 Task: Create an event for the team-building workshop.
Action: Mouse moved to (197, 235)
Screenshot: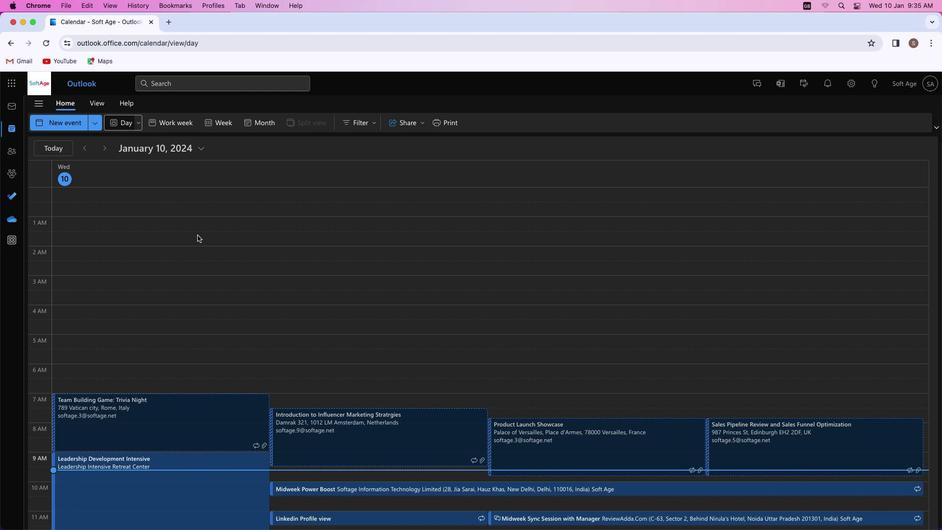 
Action: Mouse pressed left at (197, 235)
Screenshot: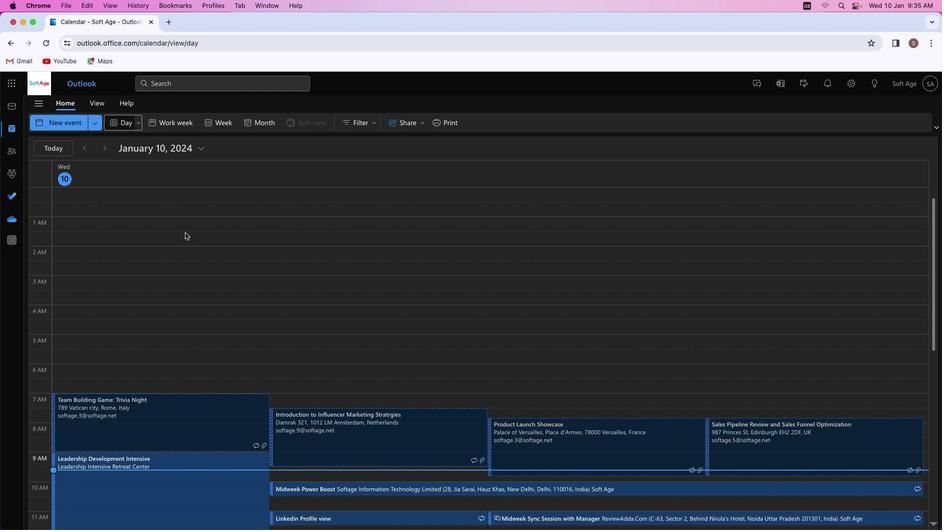 
Action: Mouse moved to (49, 121)
Screenshot: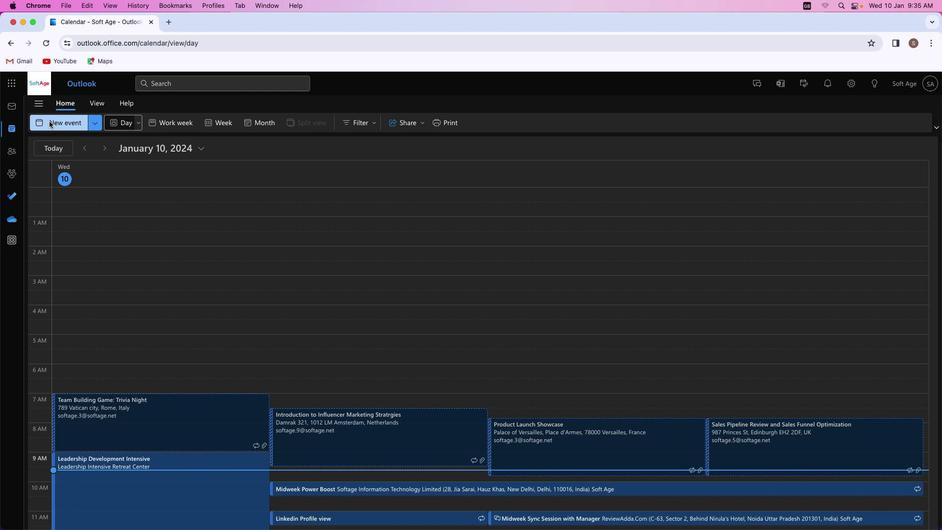 
Action: Mouse pressed left at (49, 121)
Screenshot: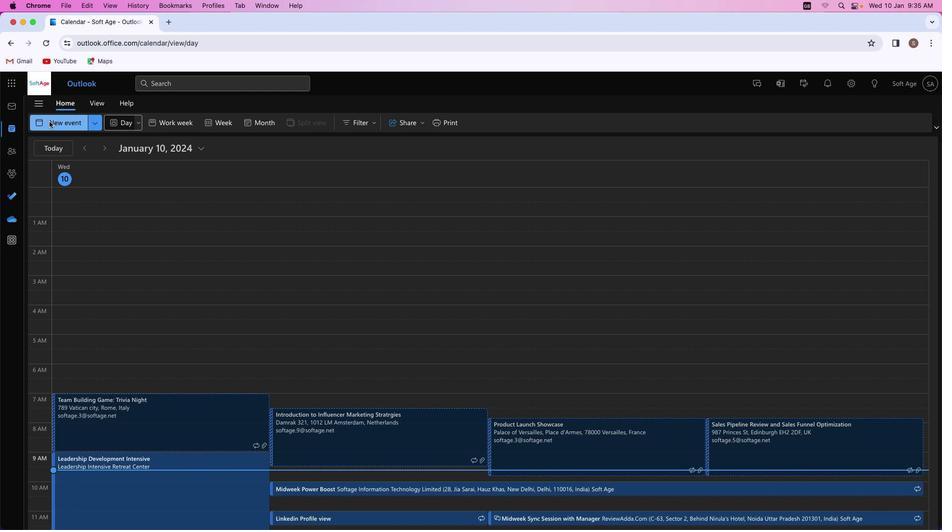 
Action: Mouse moved to (243, 180)
Screenshot: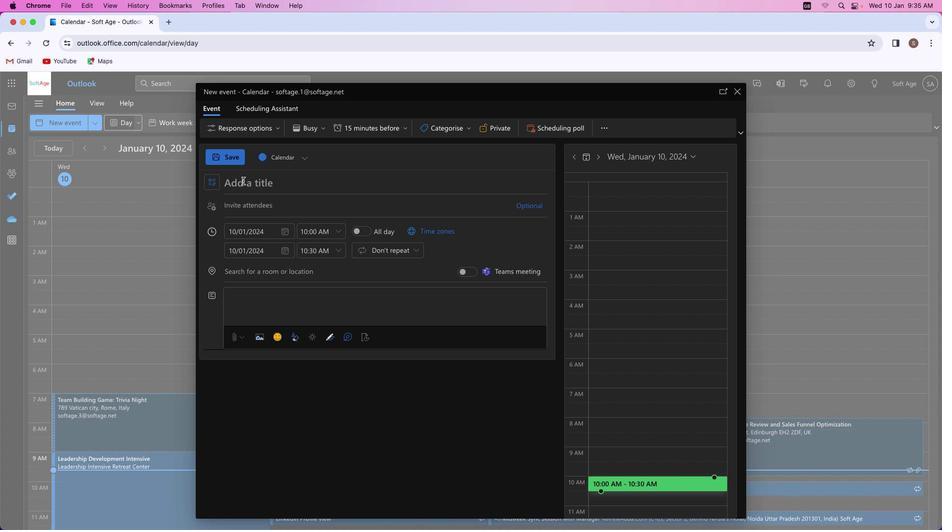 
Action: Mouse pressed left at (243, 180)
Screenshot: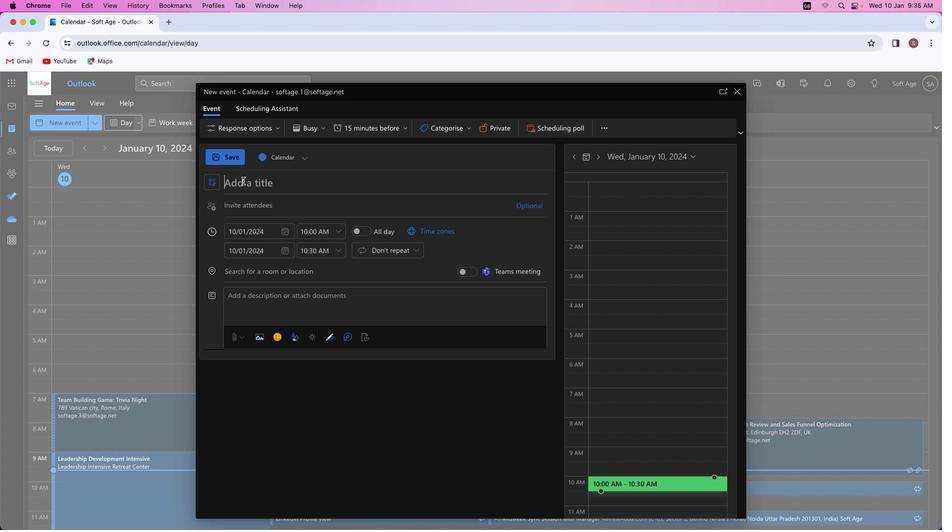 
Action: Key pressed Key.shift'H''a''r''m''o''n''y'Key.space'i''n'Key.spaceKey.shift_r'U''n''i''t''y'Key.shift_r':'Key.spaceKey.shift'A'Key.spaceKey.shift'T''e''a''m''-'Key.shift_r'B''u''i''l''d''i''n''g'Key.spaceKey.shift'W''o''r''k''s''h''o''p'
Screenshot: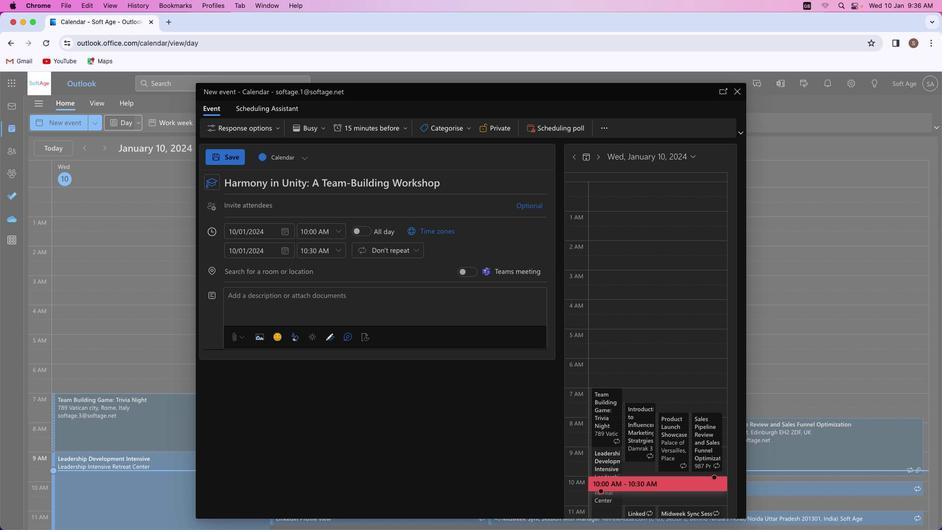
Action: Mouse moved to (245, 205)
Screenshot: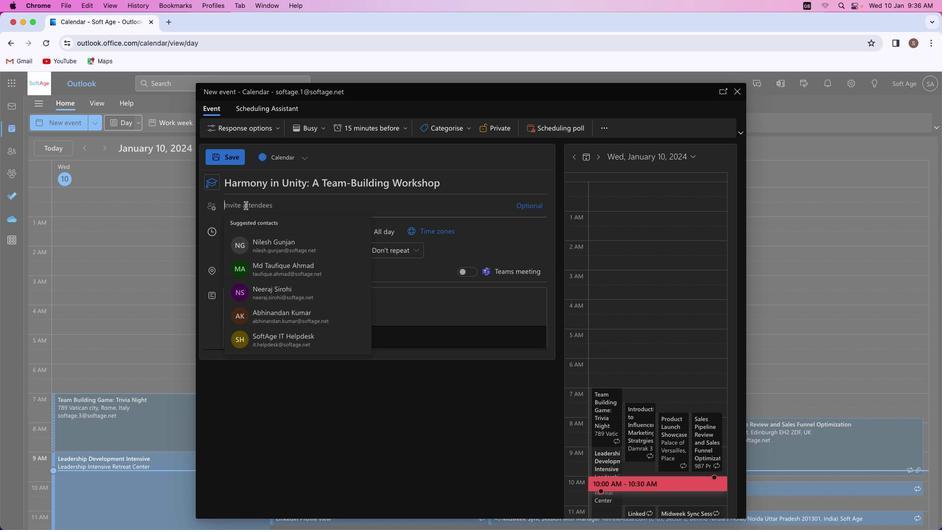 
Action: Mouse pressed left at (245, 205)
Screenshot: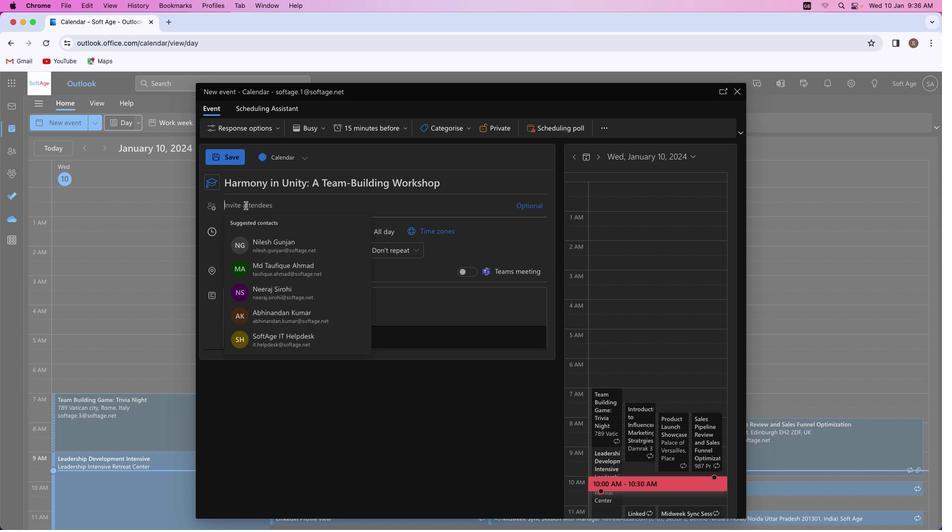 
Action: Key pressed 's''h''i''v''a''m''y''a''d''a''v''s''m''4''1'Key.shift'@''o''u''t''l''o''o''k''.''c''o''m'
Screenshot: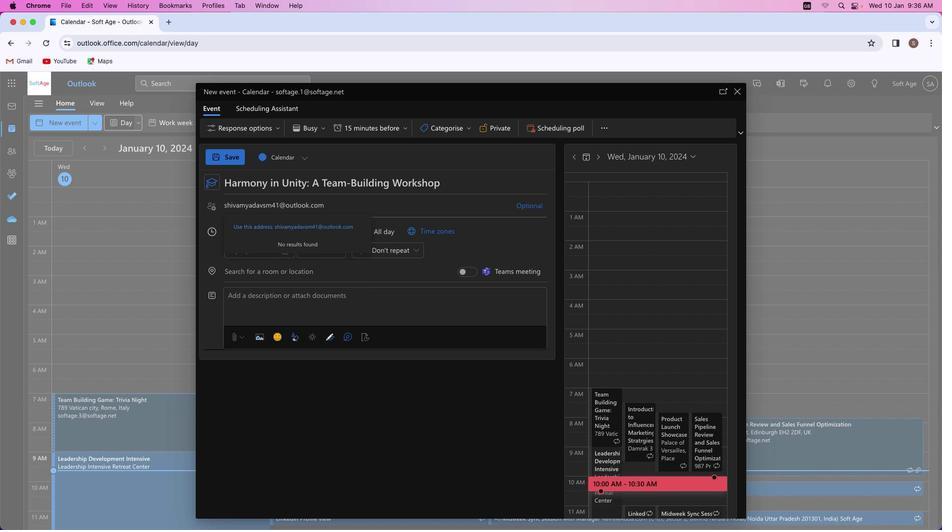 
Action: Mouse moved to (299, 223)
Screenshot: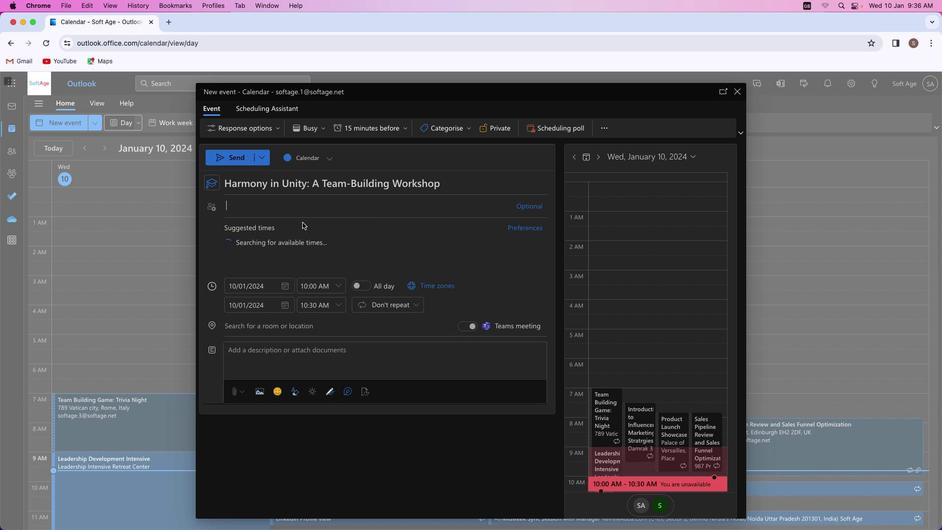 
Action: Mouse pressed left at (299, 223)
Screenshot: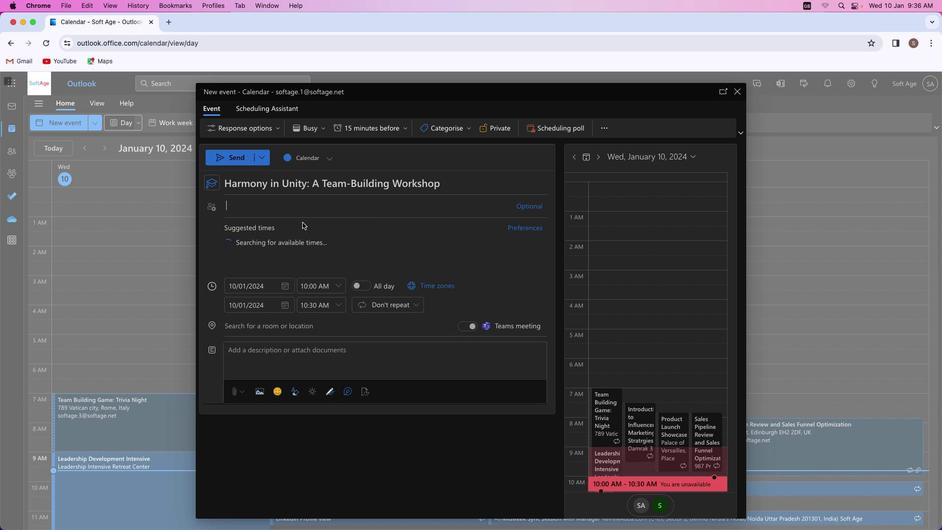 
Action: Mouse moved to (344, 225)
Screenshot: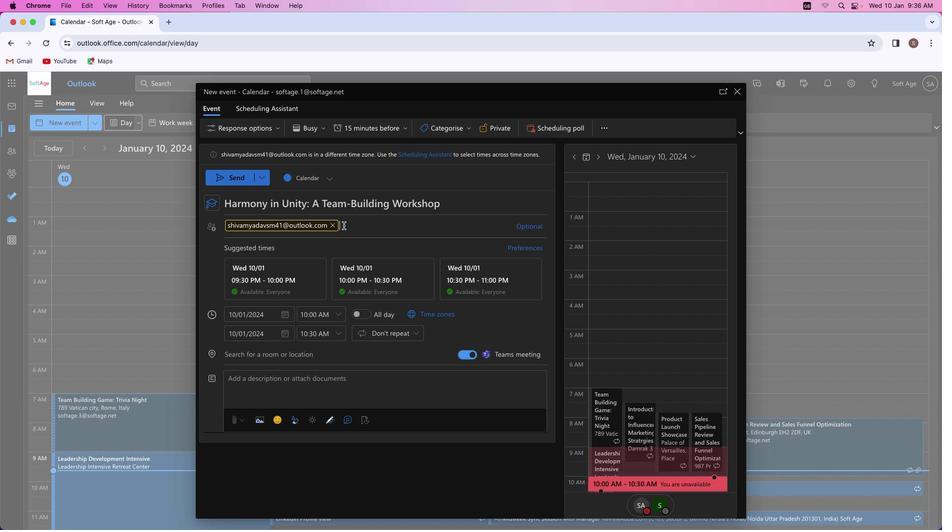 
Action: Key pressed Key.shift'A''k''a''s''h''r''a''j''p''u''t'Key.shift'@''o''u''t''l''o''o''k''.''c''o''m'
Screenshot: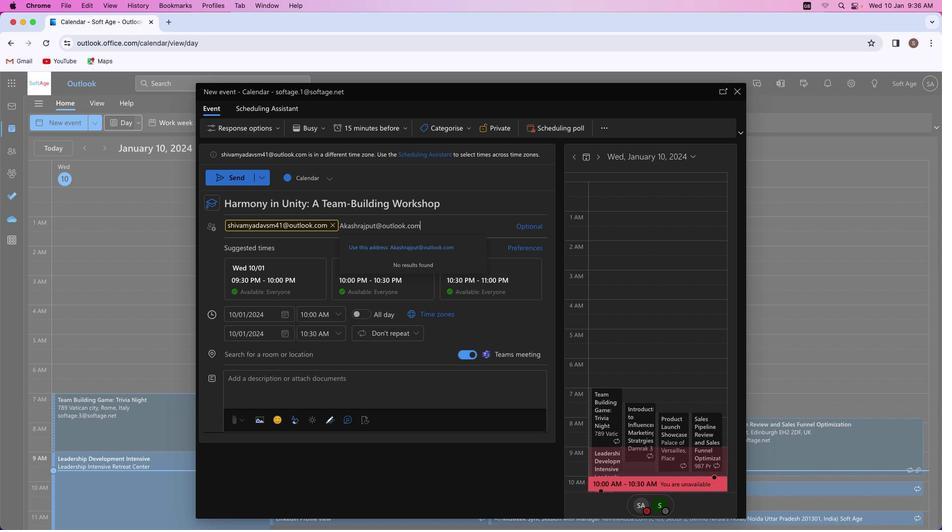 
Action: Mouse moved to (429, 248)
Screenshot: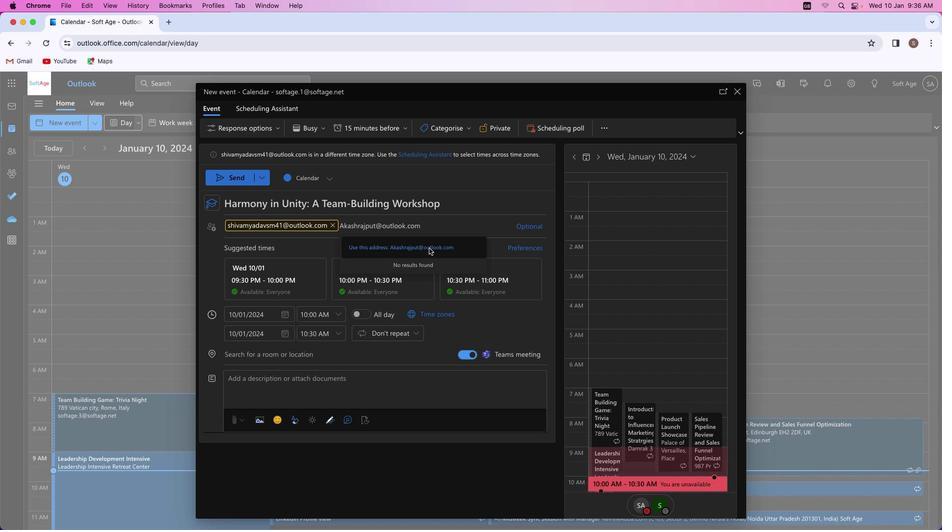 
Action: Mouse pressed left at (429, 248)
Screenshot: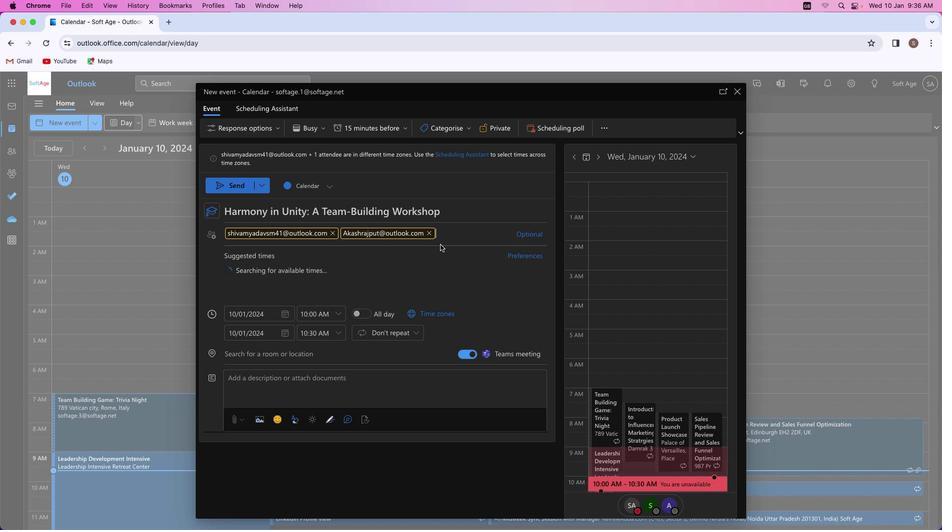 
Action: Mouse moved to (520, 233)
Screenshot: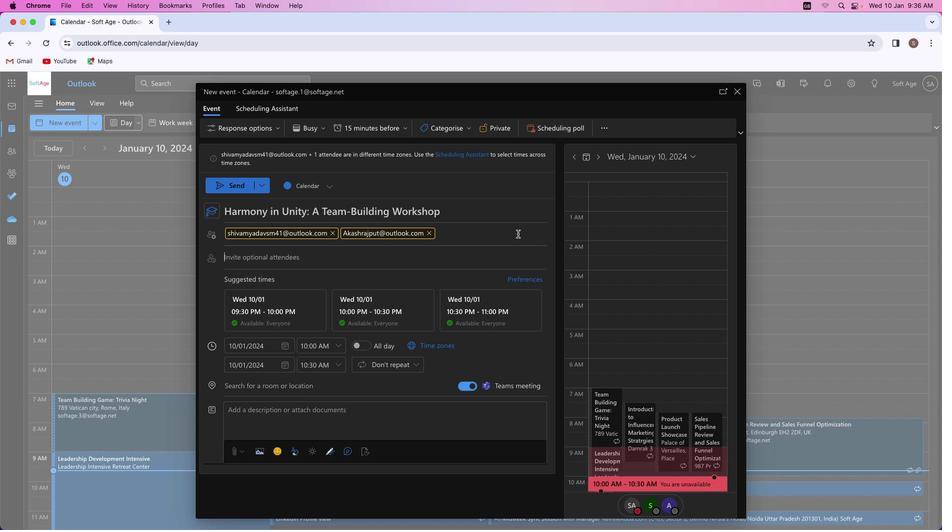 
Action: Mouse pressed left at (520, 233)
Screenshot: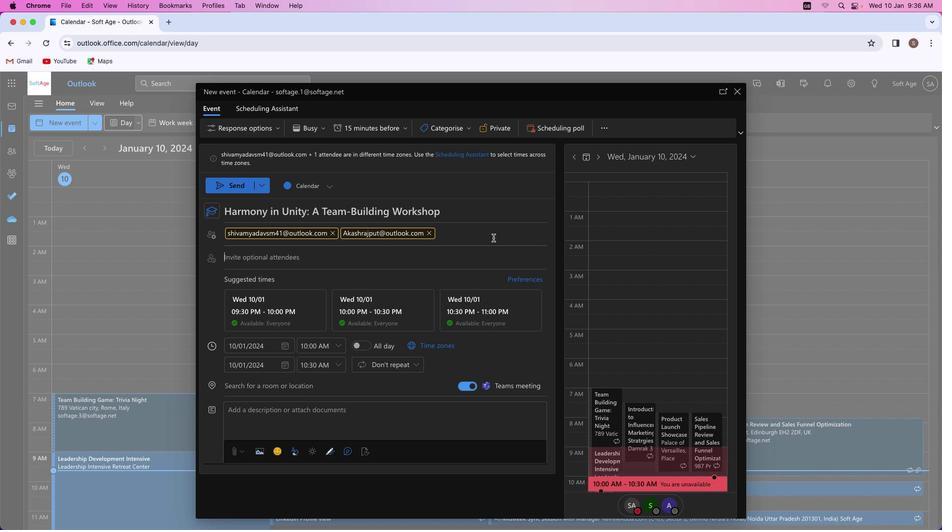 
Action: Mouse moved to (262, 262)
Screenshot: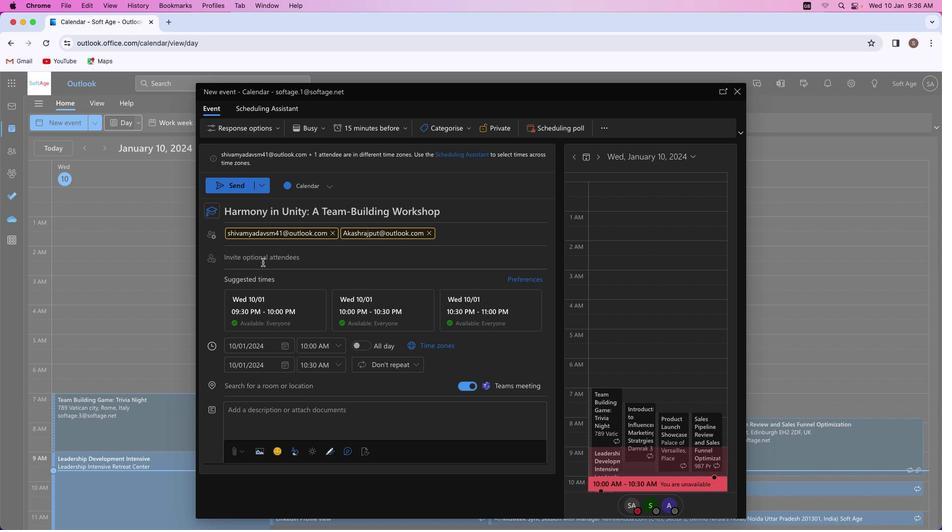
Action: Key pressed Key.shift_r'M''u''k''k''u''n''d''1''0'Key.shift'@''o''u''t''l''o''o''k''.''c''o''m'
Screenshot: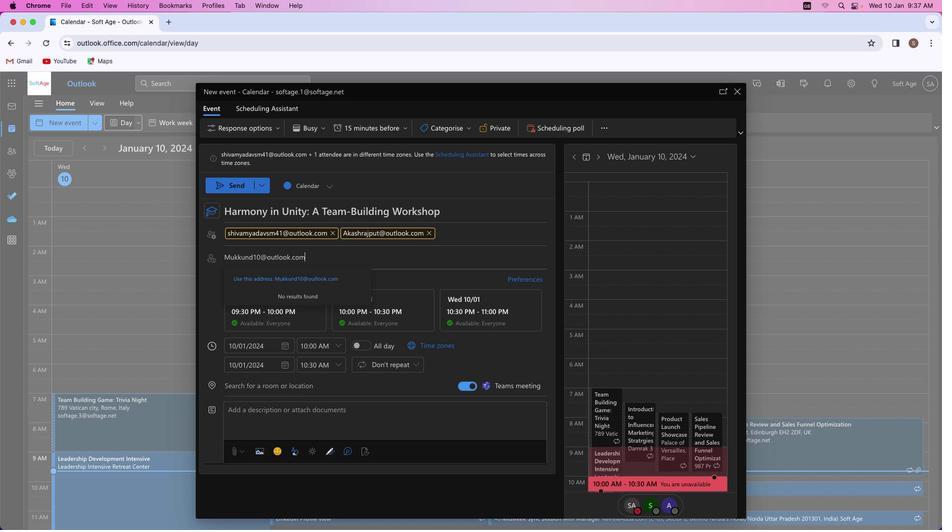 
Action: Mouse moved to (316, 274)
Screenshot: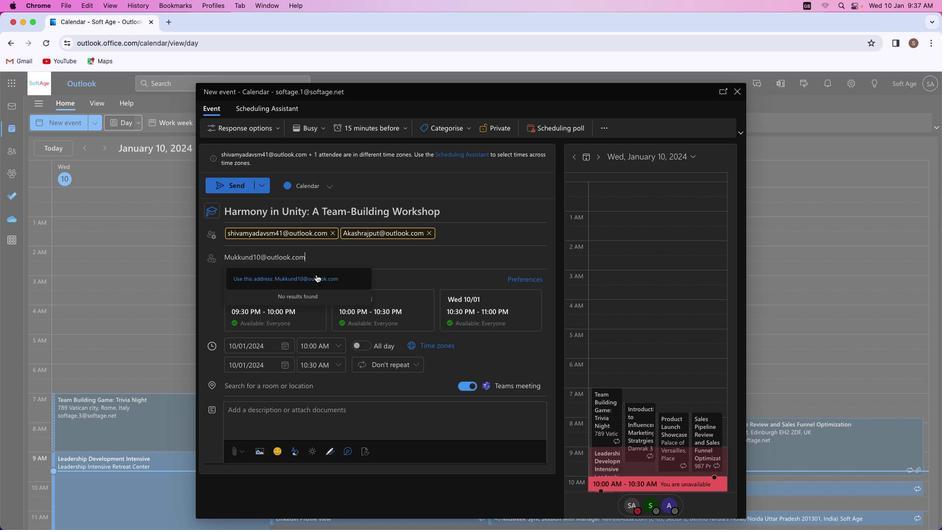 
Action: Mouse pressed left at (316, 274)
Screenshot: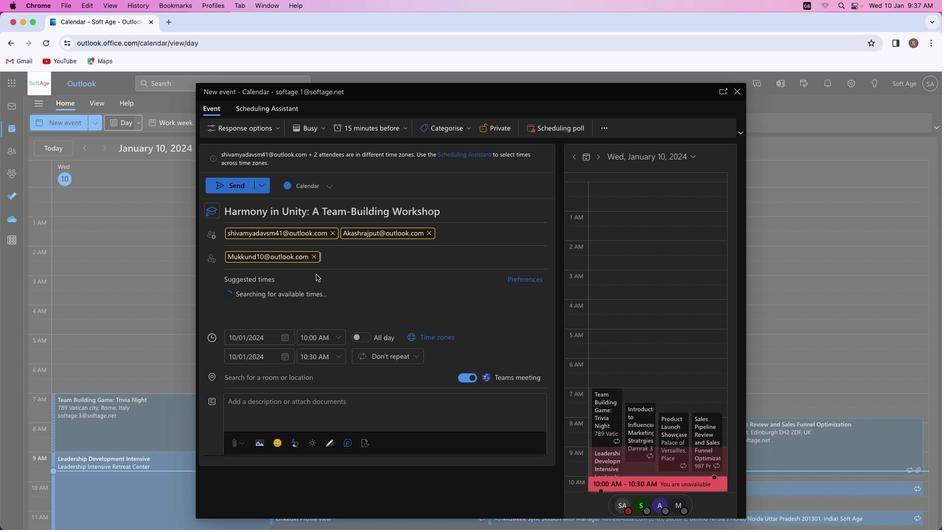 
Action: Mouse moved to (265, 386)
Screenshot: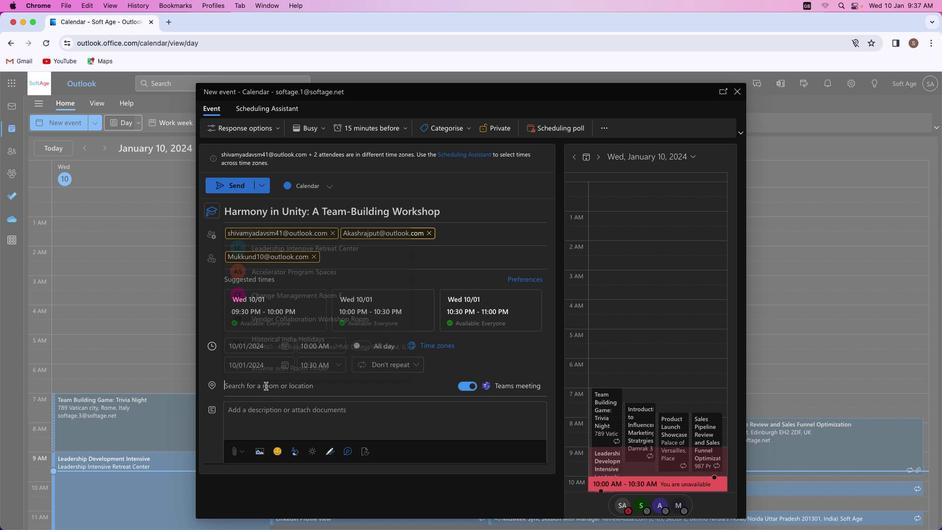 
Action: Mouse pressed left at (265, 386)
Screenshot: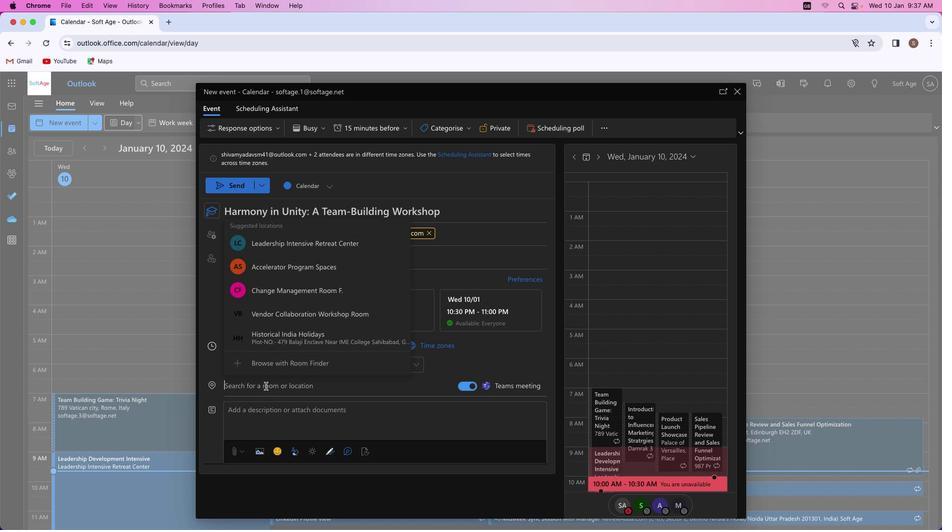 
Action: Mouse moved to (265, 386)
Screenshot: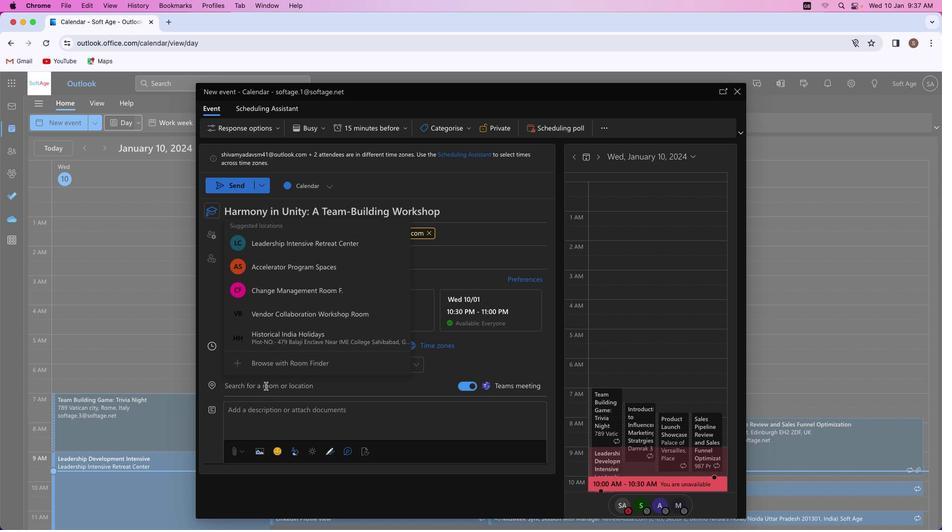 
Action: Key pressed Key.shift'S''o''f''t''a''g''e'Key.spaceKey.shift_r'I''n''f''o''r''m''a''t''i''o''n'Key.spaceKey.shift'T''e''c''h''n''o''l''o''g''y'Key.spaceKey.shift_r'L''i''m''i''t''e''d'
Screenshot: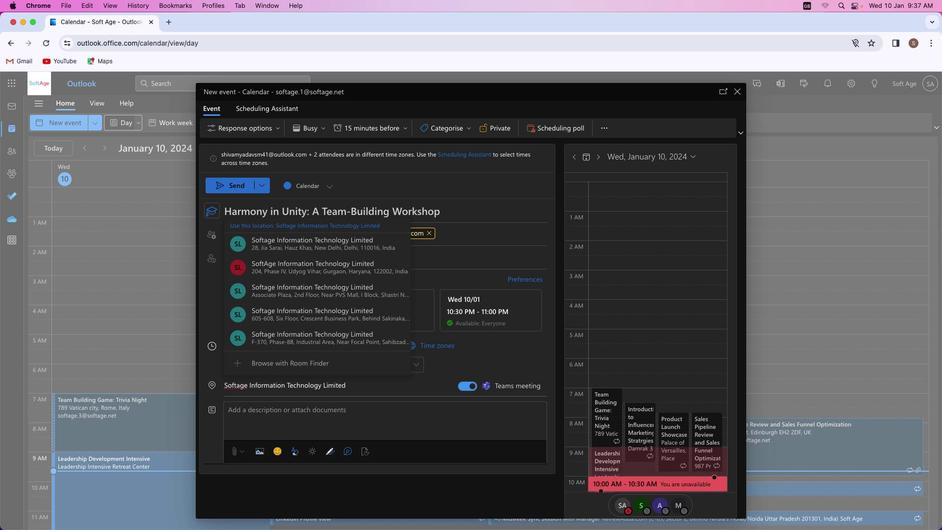 
Action: Mouse moved to (328, 243)
Screenshot: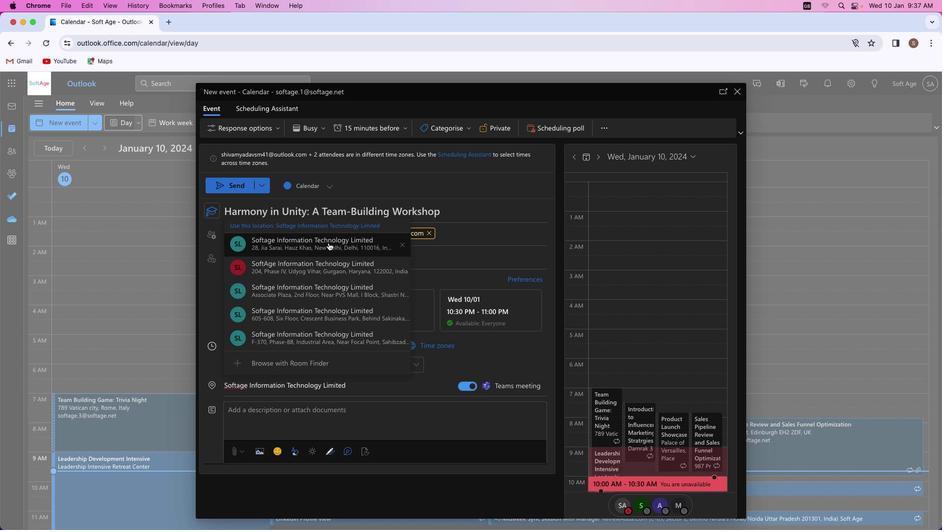 
Action: Mouse pressed left at (328, 243)
Screenshot: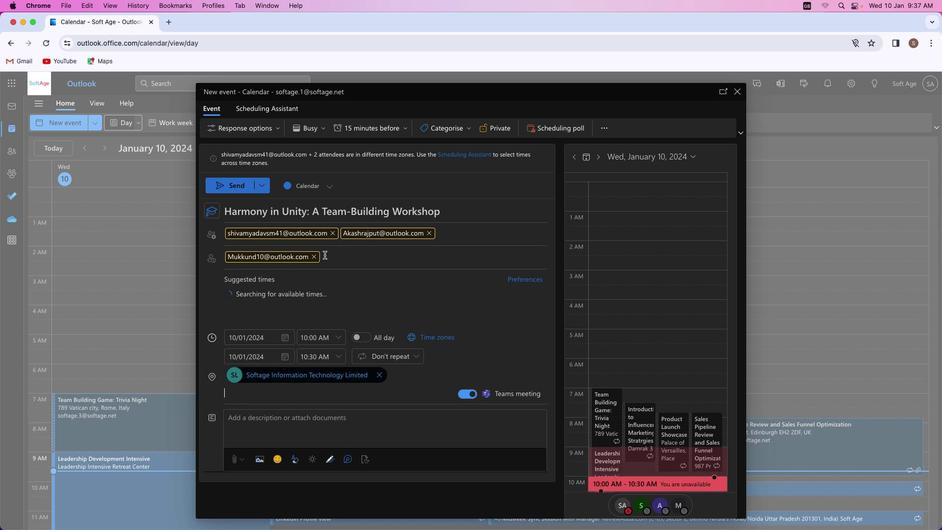 
Action: Mouse moved to (257, 427)
Screenshot: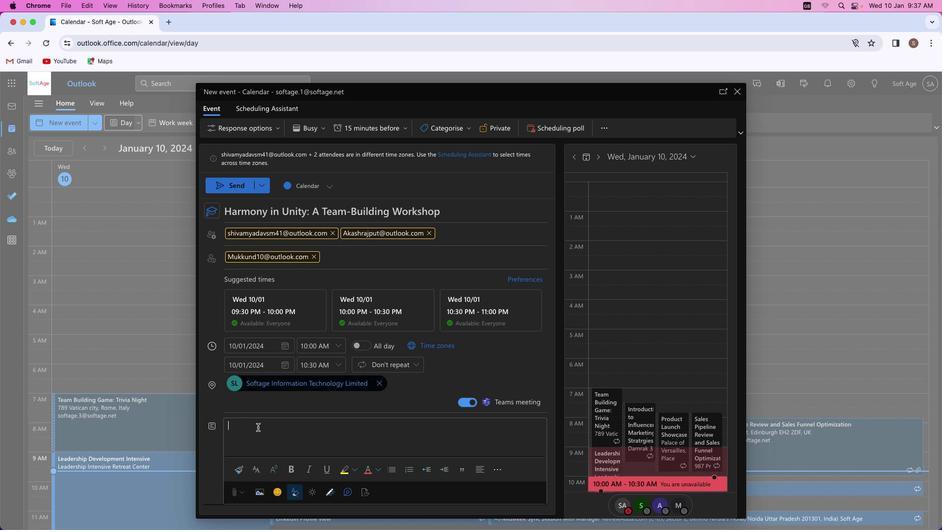
Action: Mouse pressed left at (257, 427)
Screenshot: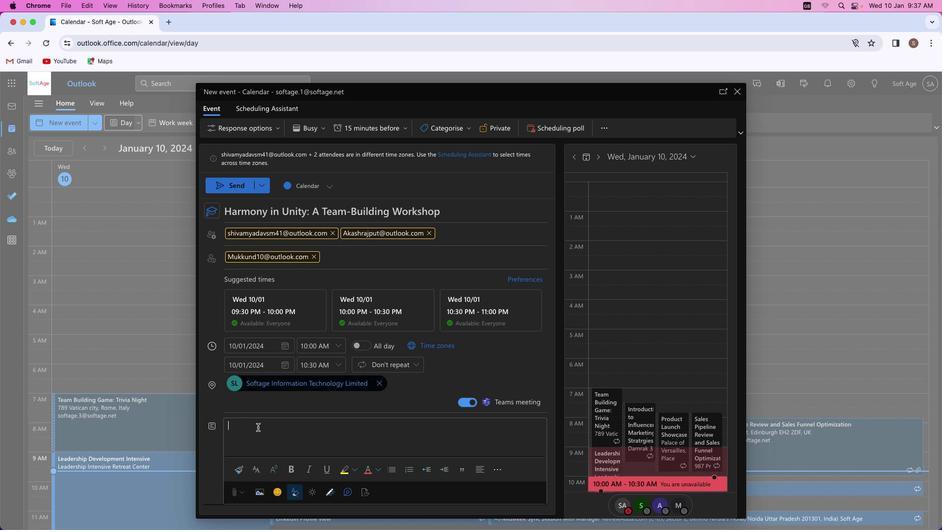 
Action: Key pressed Key.shift_r'J''o''i''n'Key.space'u''s'Key.space'f''o''r'Key.space'a''n'Key.space'i''m''m''e''r''s''i''v''e'Key.space't''e''a''m''-''b''u''i''l''d''i''n''g'Key.space'w''o''r''k''s''h''o''p'','Key.space'f''o''s''t''e''r''i''n''g'Key.space'c''o''l''l''a''b''o''r''a''t''i''o''n'','Key.space'c''o''m''m''u''n''i''c''a''t''i''o''n'','Key.space'a''n''d'Key.space't''r''u''s''t''.'Key.spaceKey.shift'E''n''g''a''g''e'Key.space'i''n'Key.space'd''y''n''a''m''i''c'Key.space'a''c''t''i''v''i''t''i''e''s'Key.space't''o'Key.space's''t''r''e''n''g''t''h''e''n'Key.space'b''o''n''d''s'Key.space'a''n''d'Key.space'e''n''h''a''n''c''e'Key.space'p''r''o''d''u''c''t''i''v''i''t''y''.'Key.spaceKey.shift_r'U''n''l''e''a''s''h'Key.space'y''o''u''r'Key.space't''e''a''m'"'"'s'Key.space'f''u''l''l'Key.space'p''o''t''e''n''t''i''a''l'Key.shift'!'
Screenshot: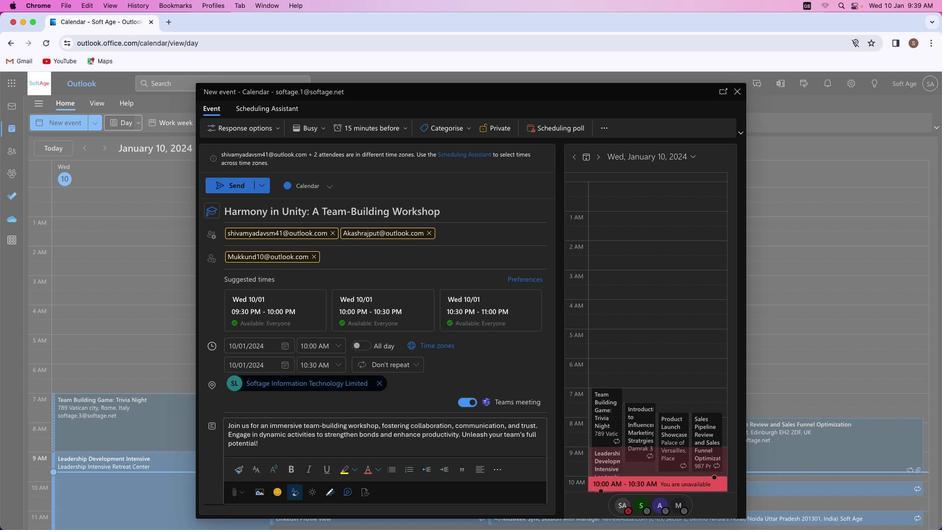
Action: Mouse moved to (378, 425)
Screenshot: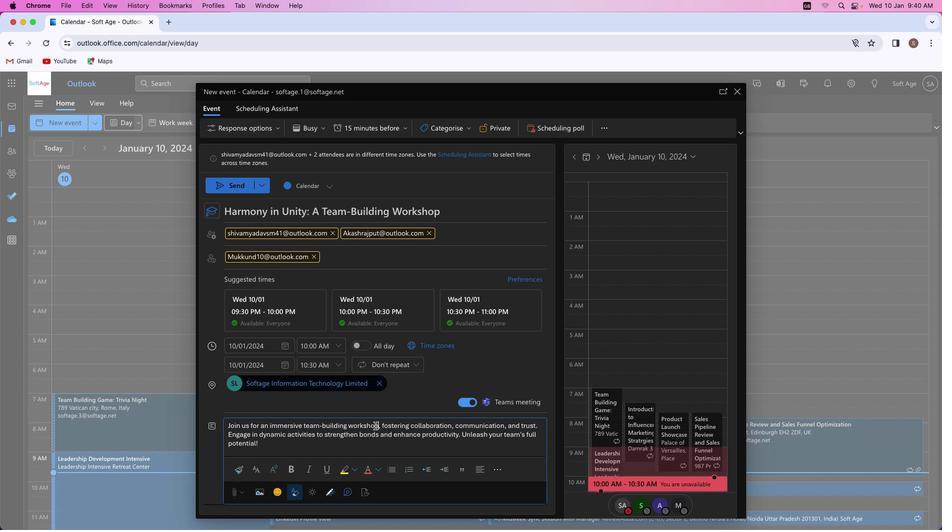 
Action: Mouse pressed left at (378, 425)
Screenshot: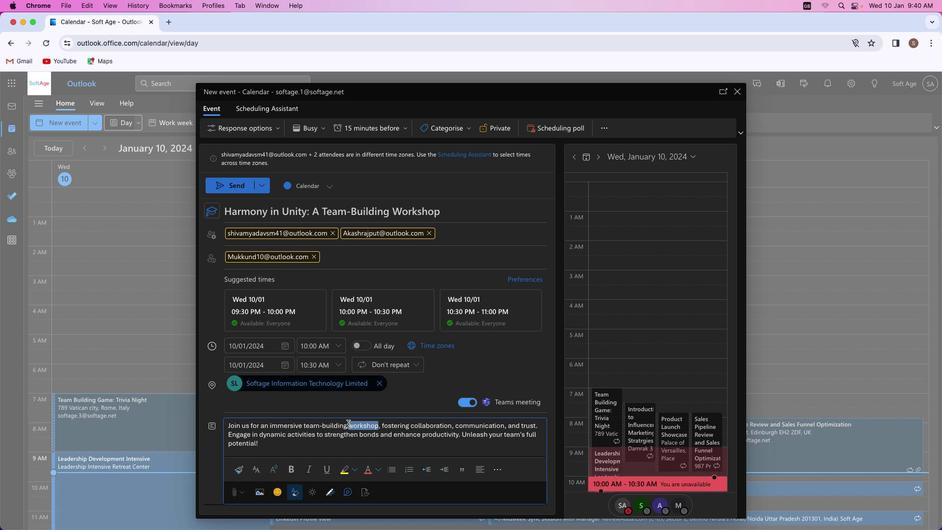 
Action: Mouse moved to (294, 467)
Screenshot: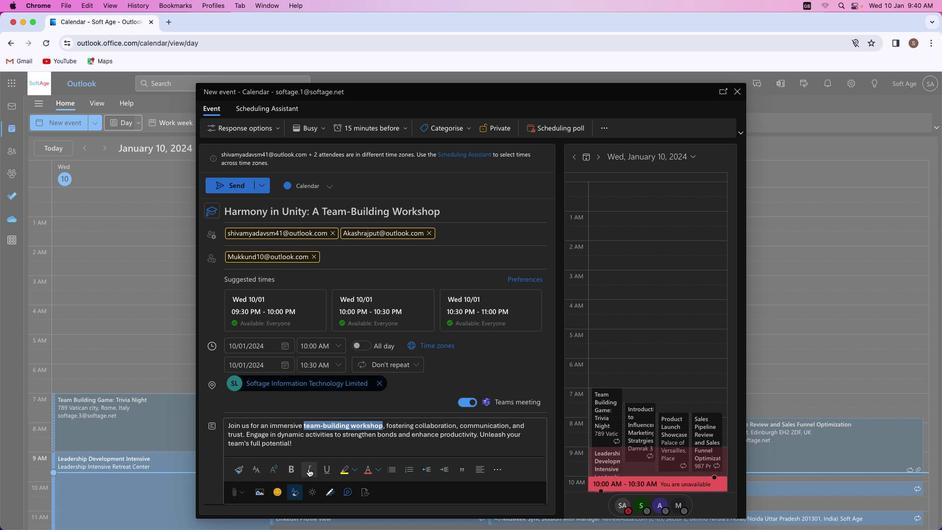 
Action: Mouse pressed left at (294, 467)
Screenshot: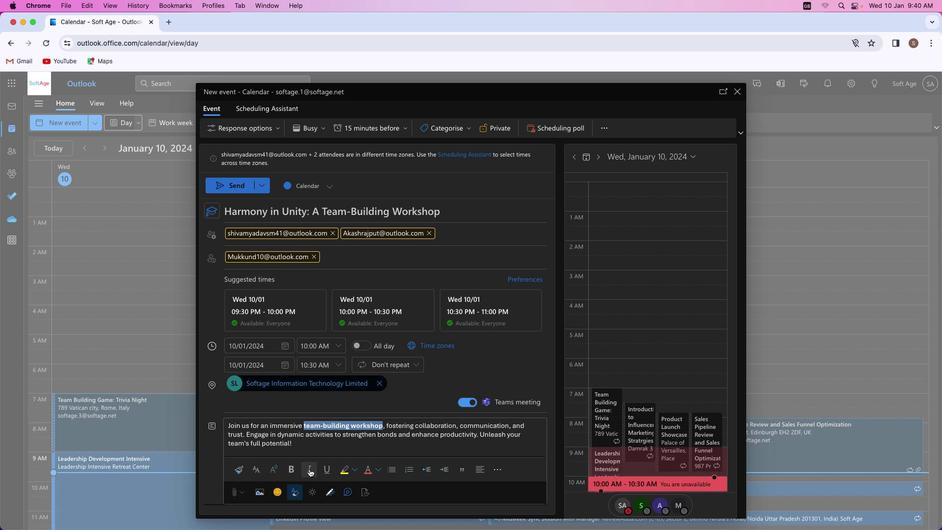 
Action: Mouse moved to (309, 468)
Screenshot: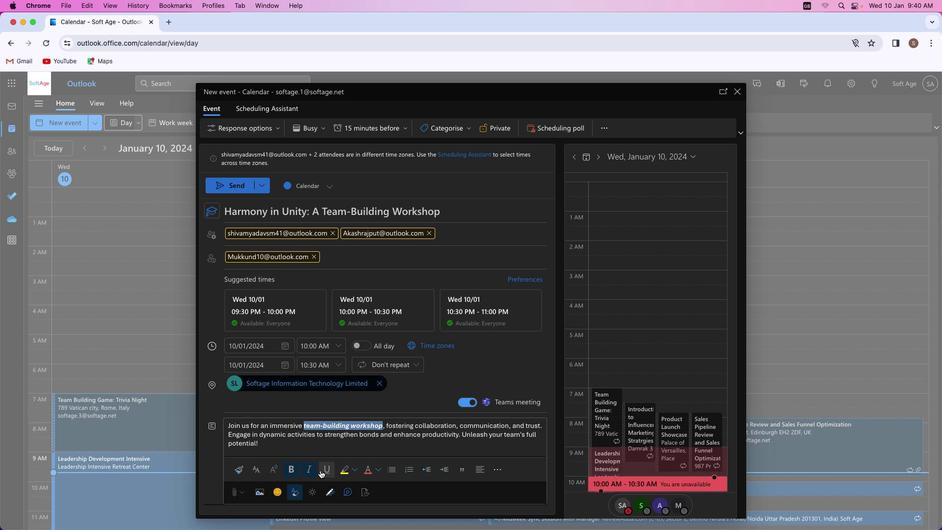 
Action: Mouse pressed left at (309, 468)
Screenshot: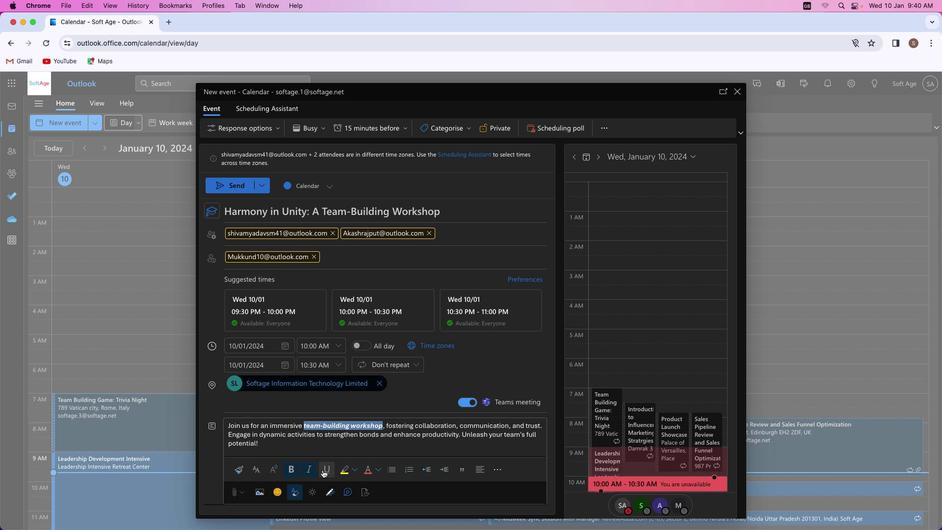 
Action: Mouse moved to (325, 468)
Screenshot: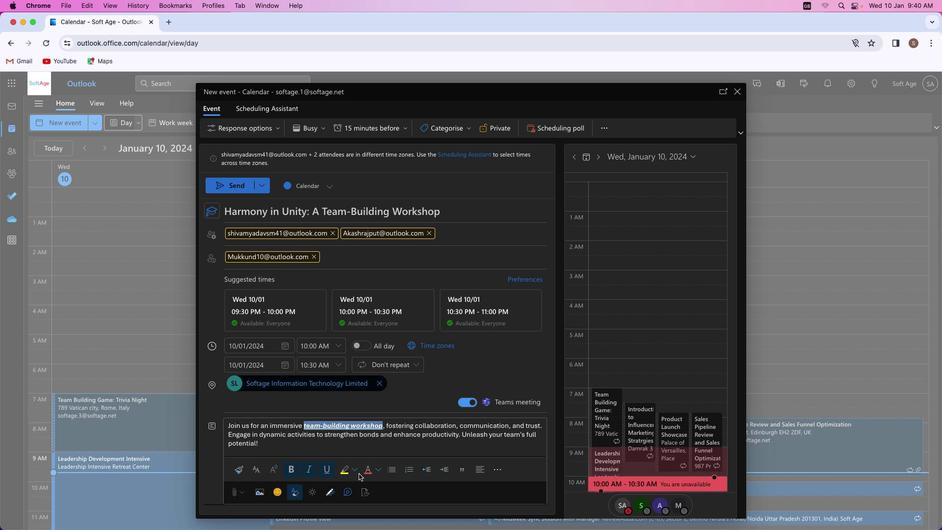 
Action: Mouse pressed left at (325, 468)
Screenshot: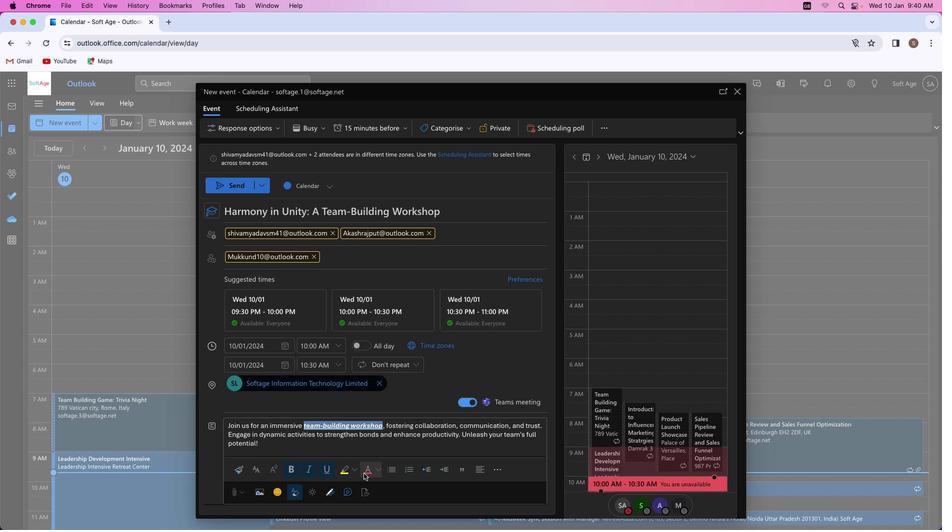 
Action: Mouse moved to (366, 471)
Screenshot: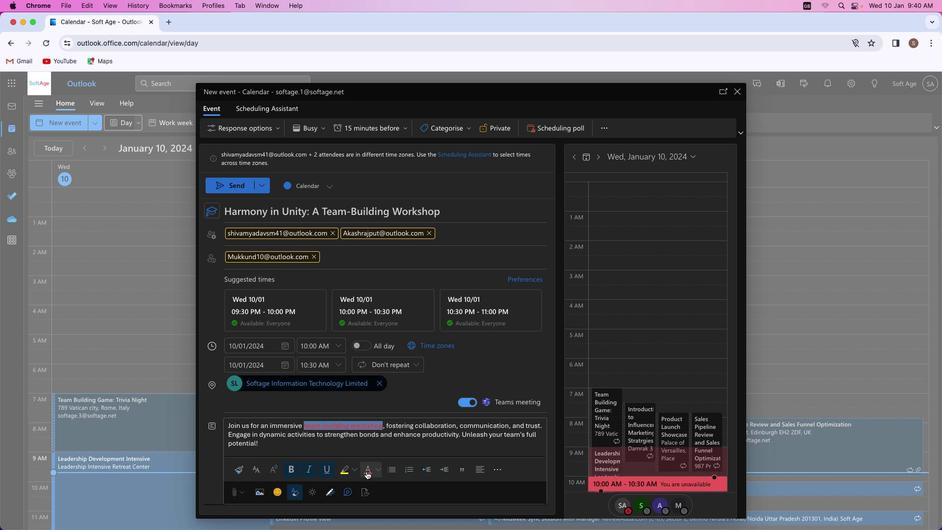 
Action: Mouse pressed left at (366, 471)
Screenshot: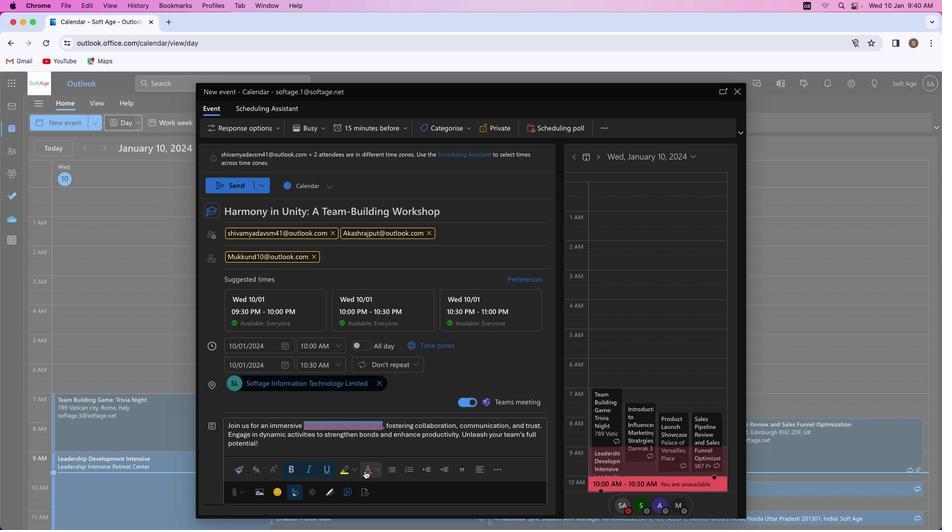 
Action: Mouse moved to (372, 452)
Screenshot: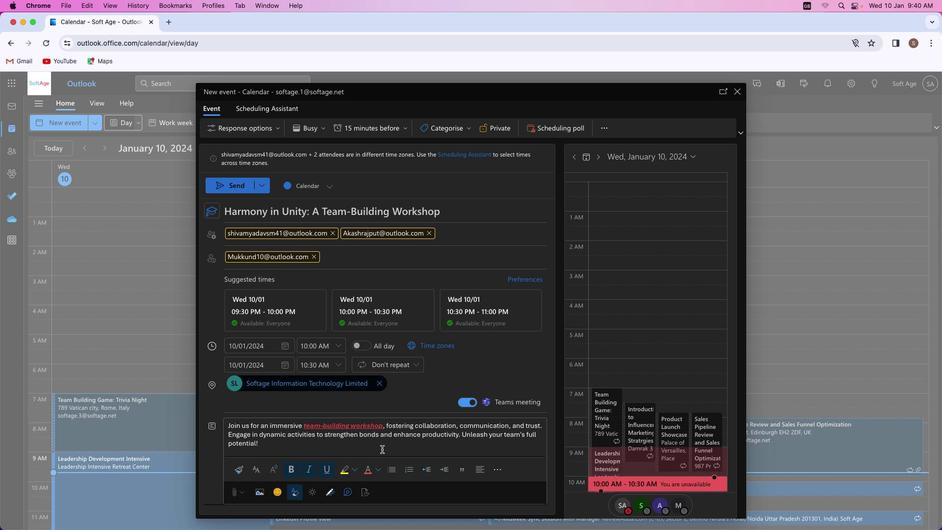 
Action: Mouse pressed left at (372, 452)
Screenshot: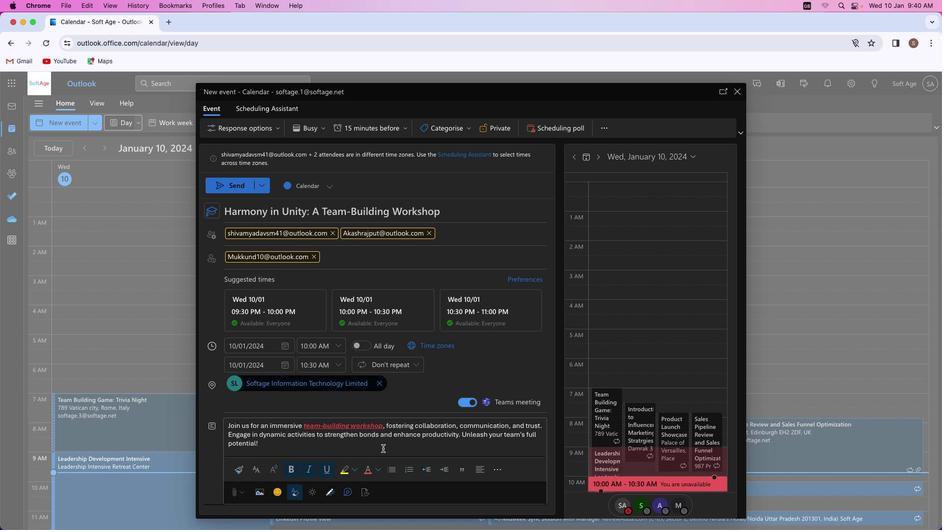 
Action: Mouse moved to (509, 424)
Screenshot: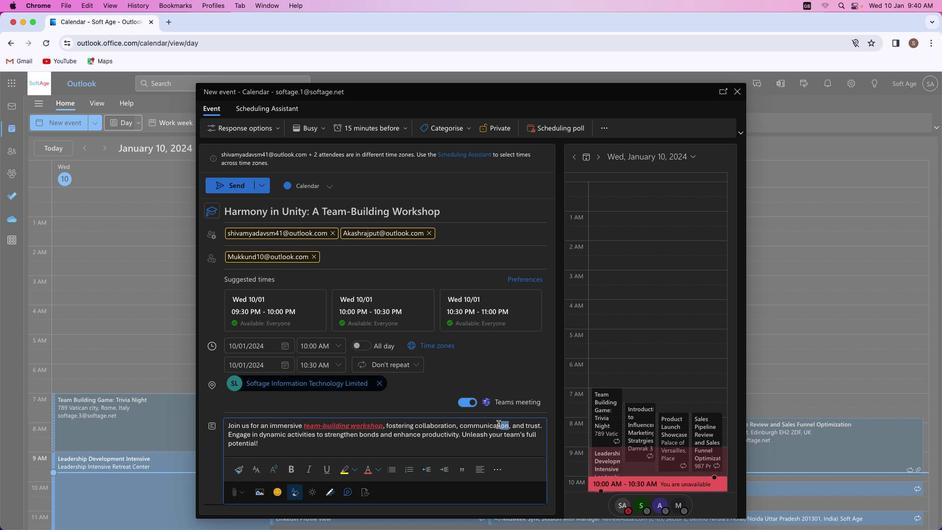 
Action: Mouse pressed left at (509, 424)
Screenshot: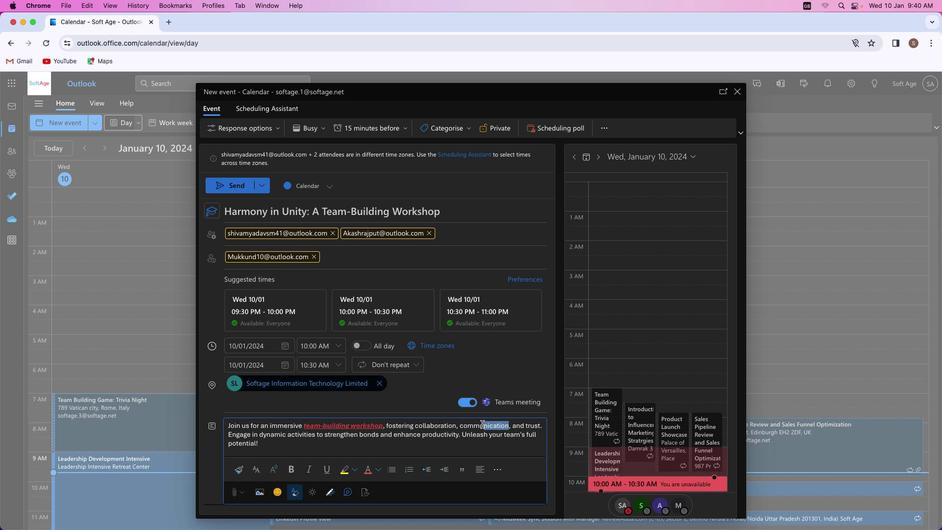 
Action: Mouse moved to (295, 470)
Screenshot: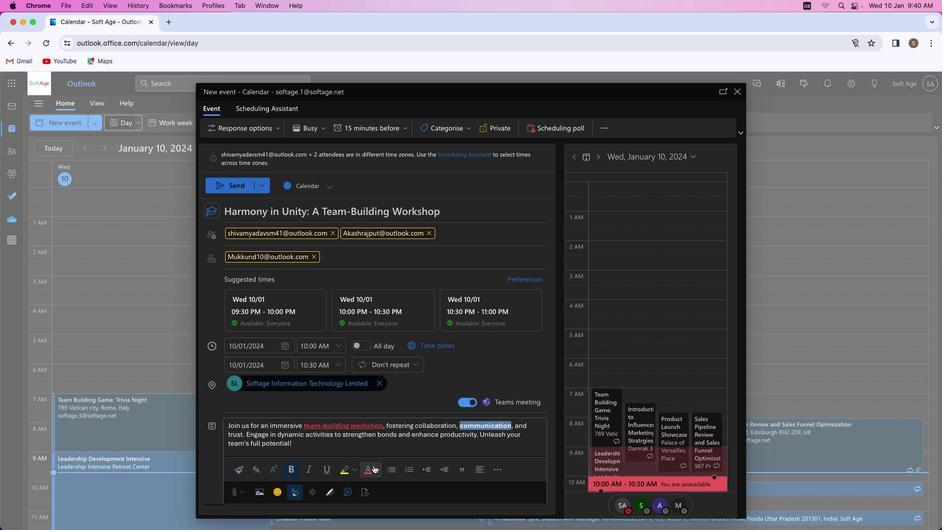
Action: Mouse pressed left at (295, 470)
Screenshot: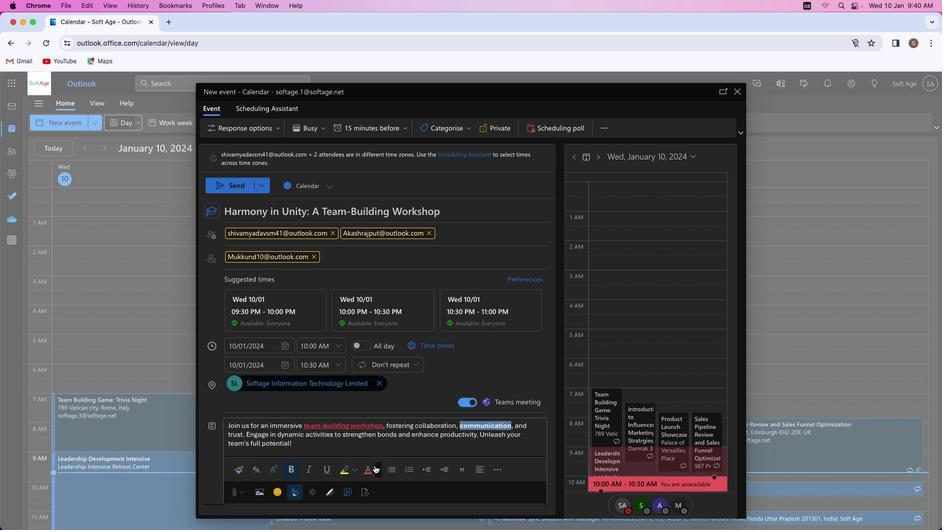 
Action: Mouse moved to (367, 468)
Screenshot: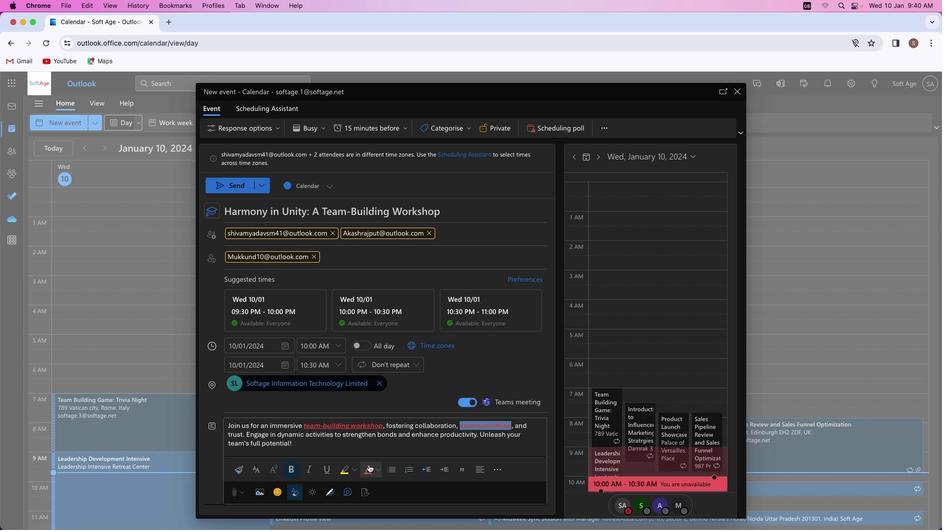 
Action: Mouse pressed left at (367, 468)
Screenshot: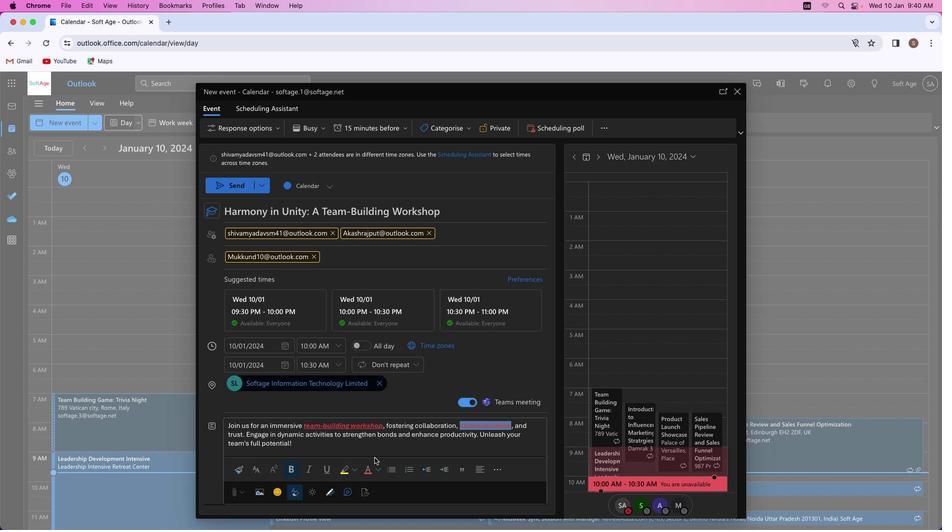 
Action: Mouse moved to (372, 453)
Screenshot: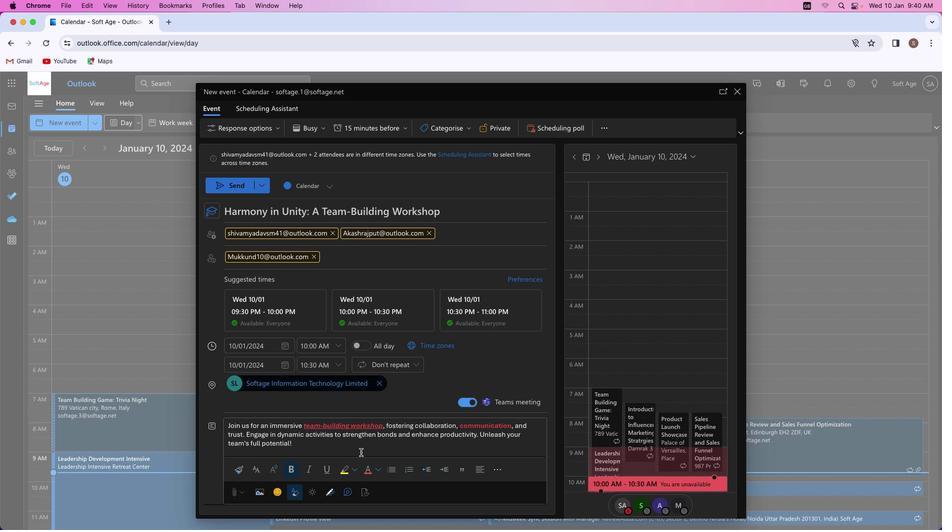 
Action: Mouse pressed left at (372, 453)
Screenshot: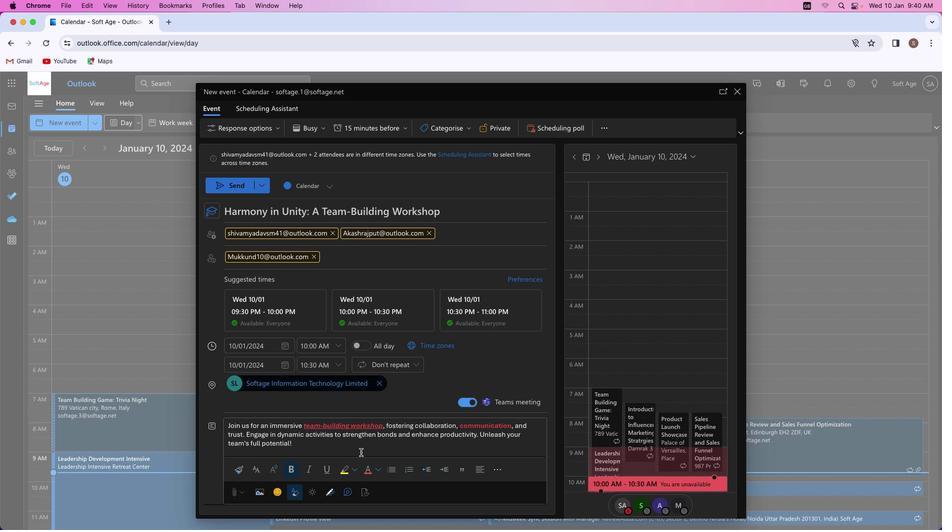 
Action: Mouse moved to (409, 434)
Screenshot: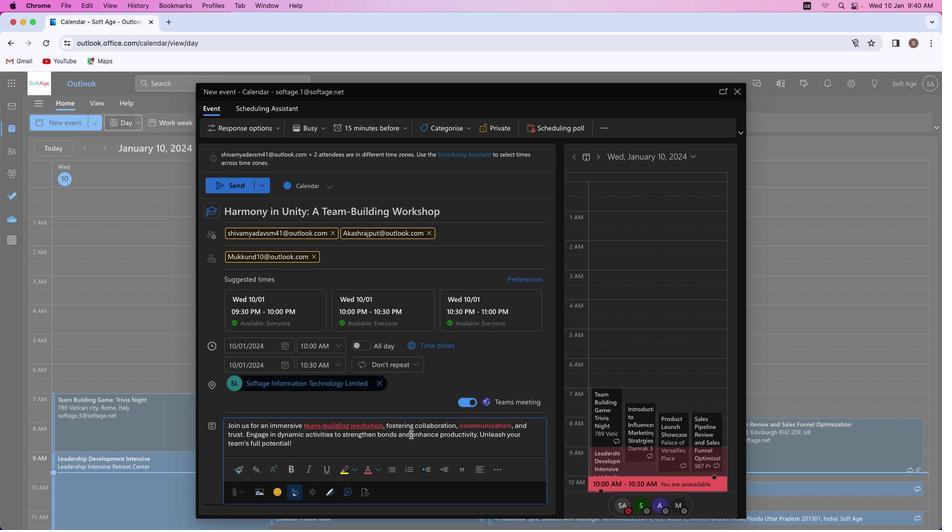 
Action: Mouse pressed left at (409, 434)
Screenshot: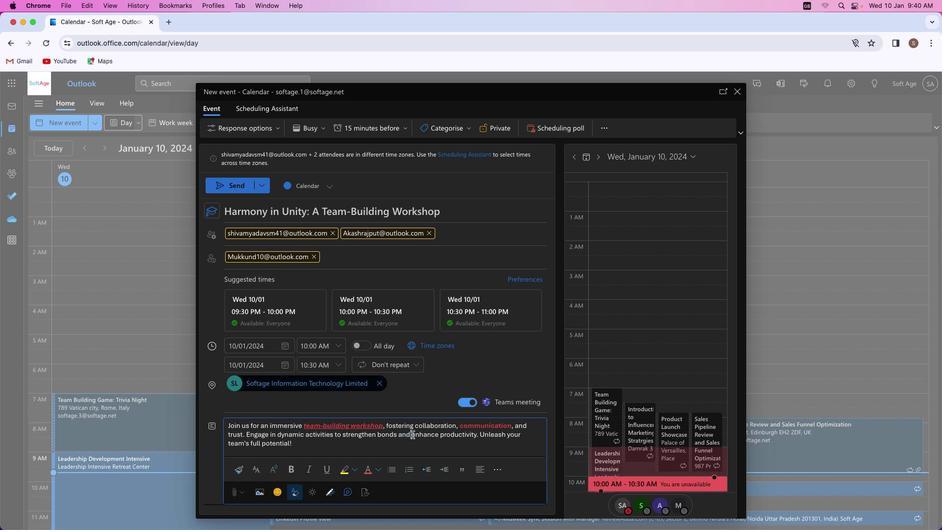 
Action: Mouse moved to (294, 467)
Screenshot: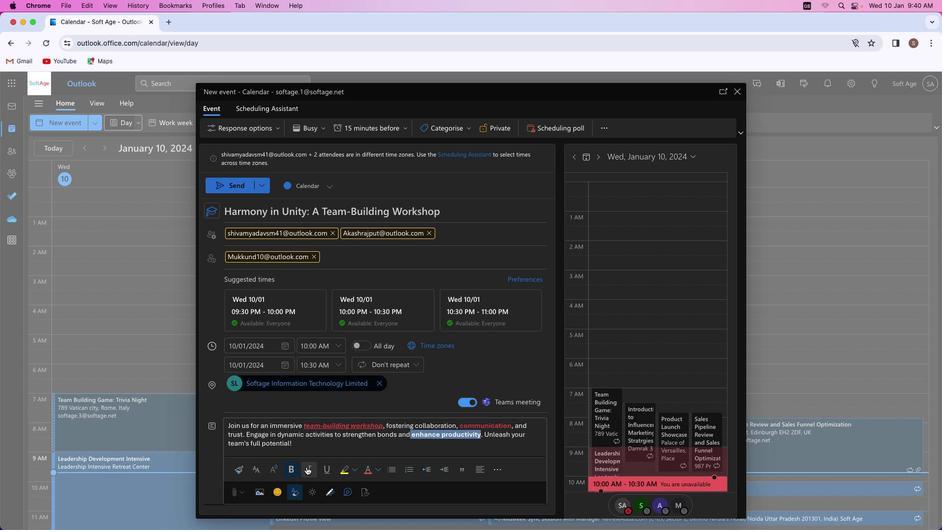 
Action: Mouse pressed left at (294, 467)
Screenshot: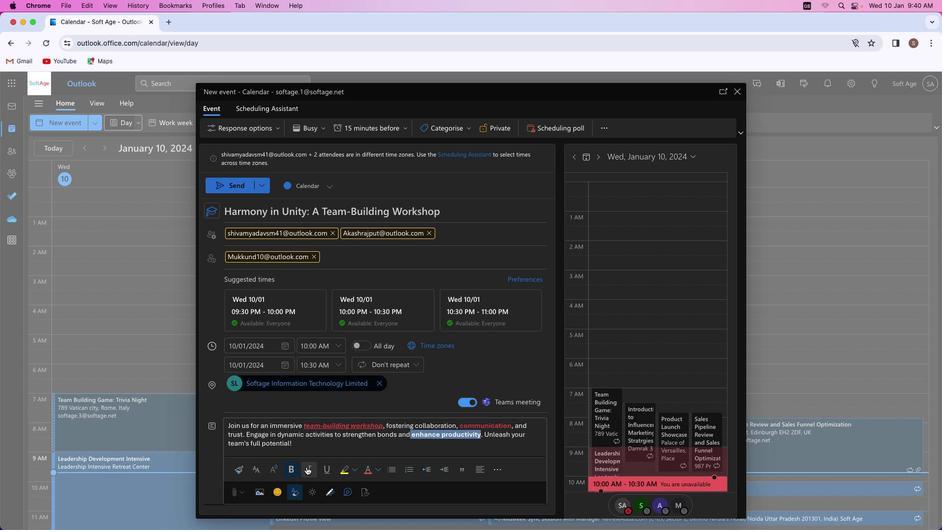 
Action: Mouse moved to (306, 467)
Screenshot: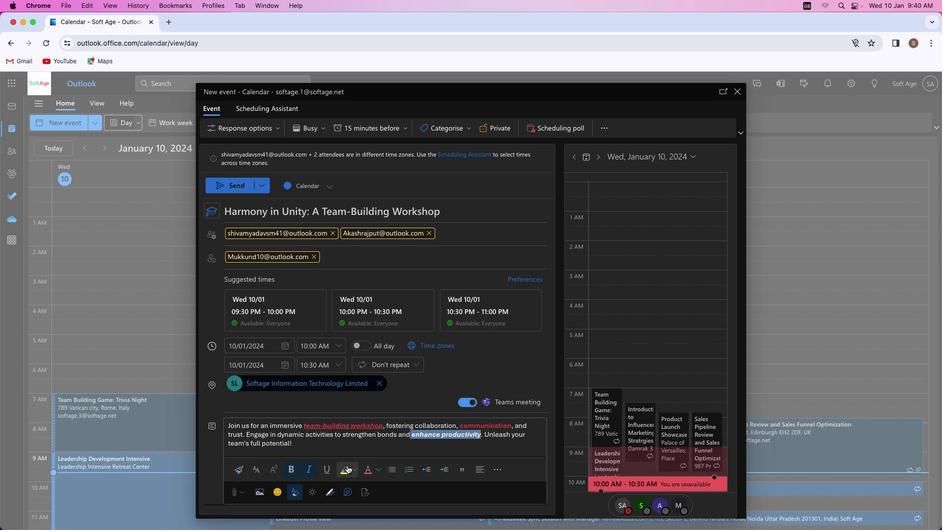 
Action: Mouse pressed left at (306, 467)
Screenshot: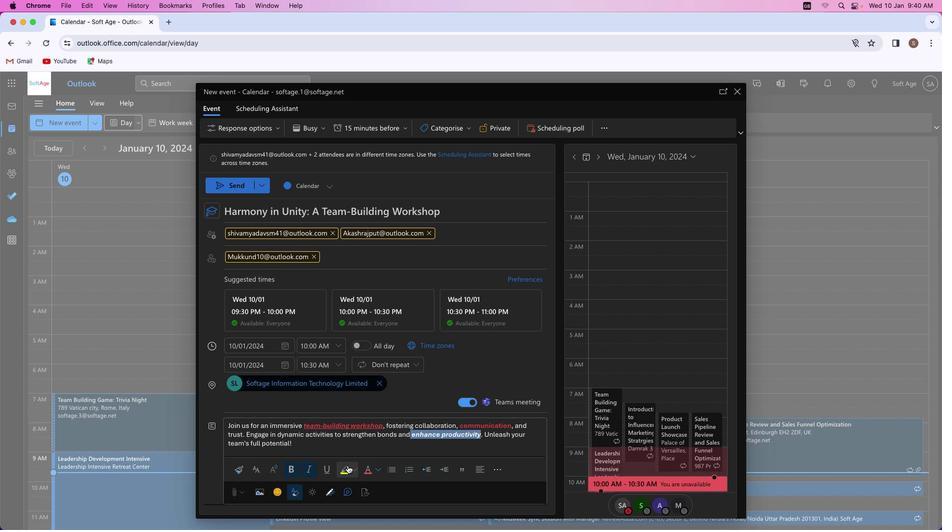 
Action: Mouse moved to (376, 467)
Screenshot: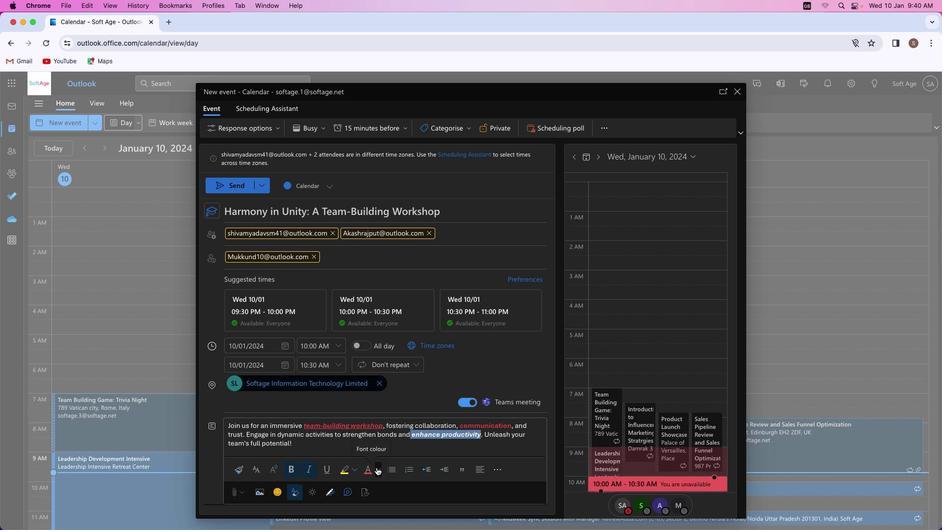 
Action: Mouse pressed left at (376, 467)
Screenshot: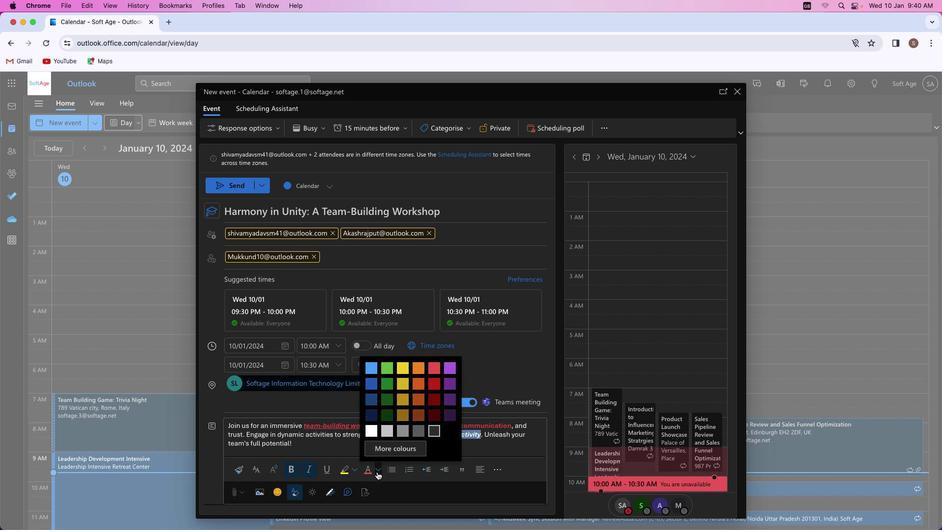 
Action: Mouse moved to (406, 430)
Screenshot: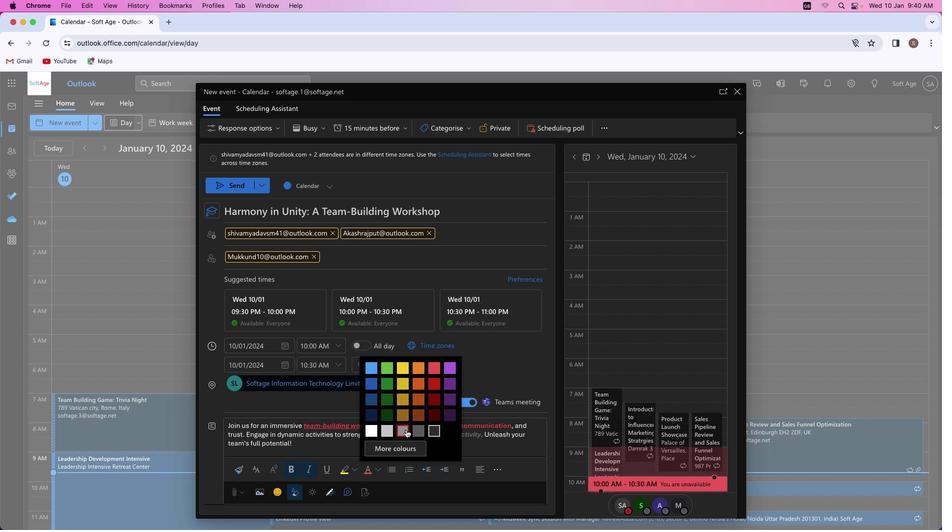 
Action: Mouse pressed left at (406, 430)
Screenshot: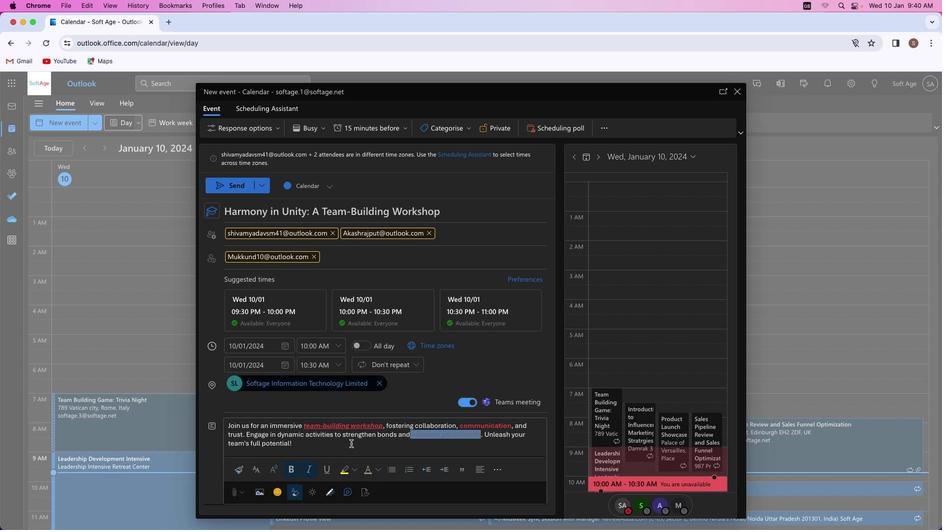 
Action: Mouse moved to (350, 444)
Screenshot: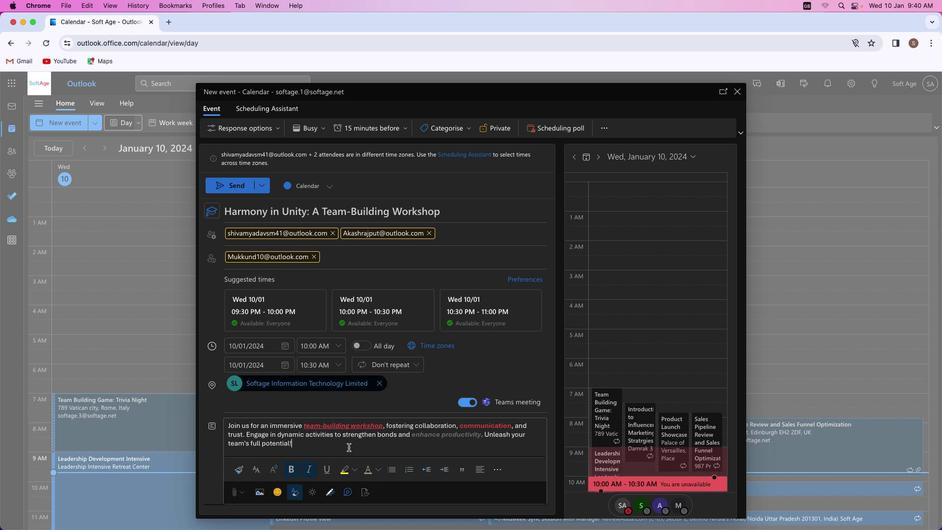 
Action: Mouse pressed left at (350, 444)
Screenshot: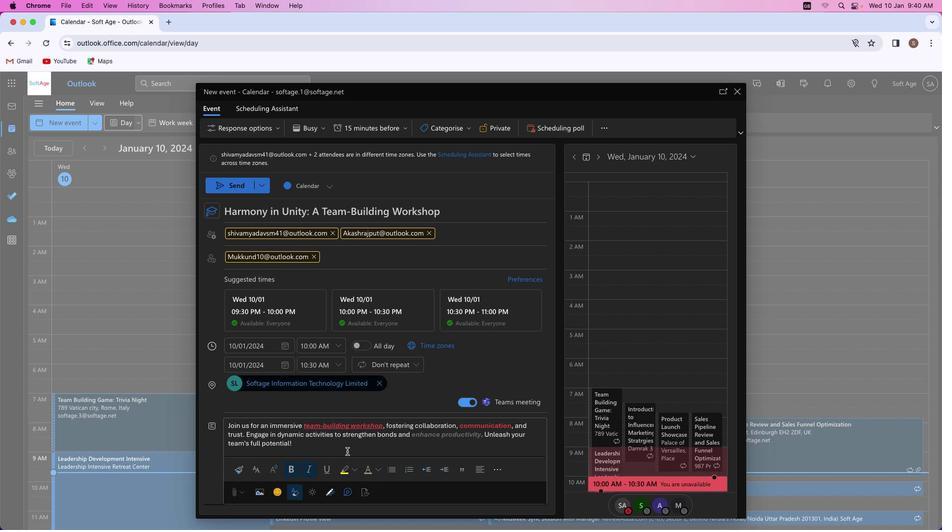 
Action: Mouse moved to (306, 446)
Screenshot: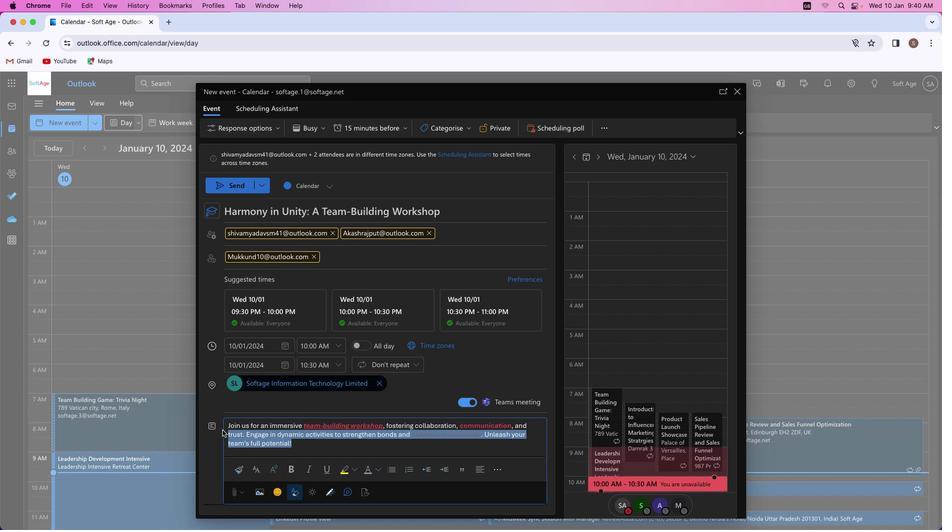 
Action: Mouse pressed left at (306, 446)
Screenshot: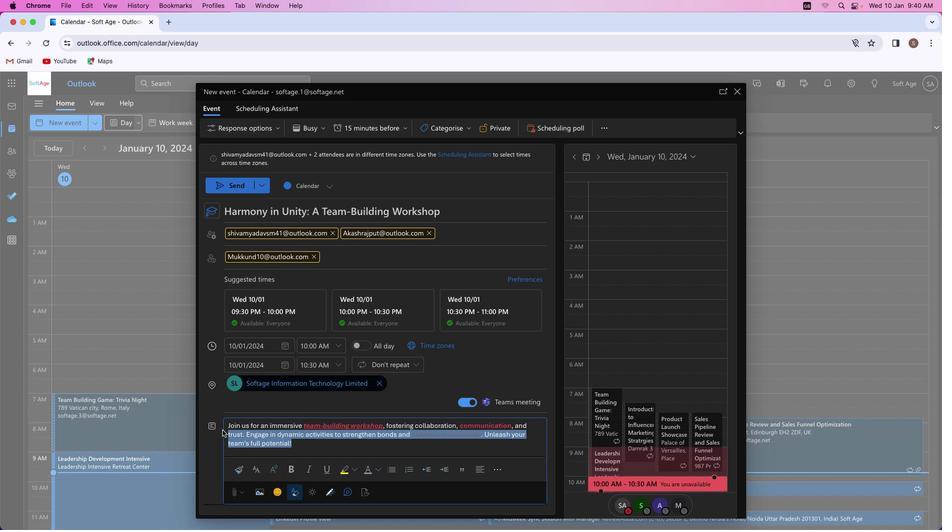 
Action: Mouse moved to (346, 469)
Screenshot: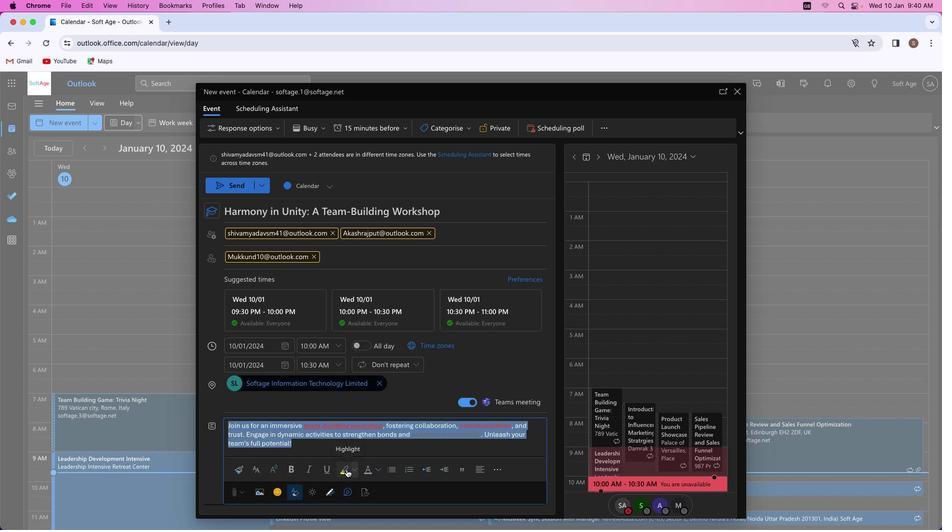 
Action: Mouse pressed left at (346, 469)
Screenshot: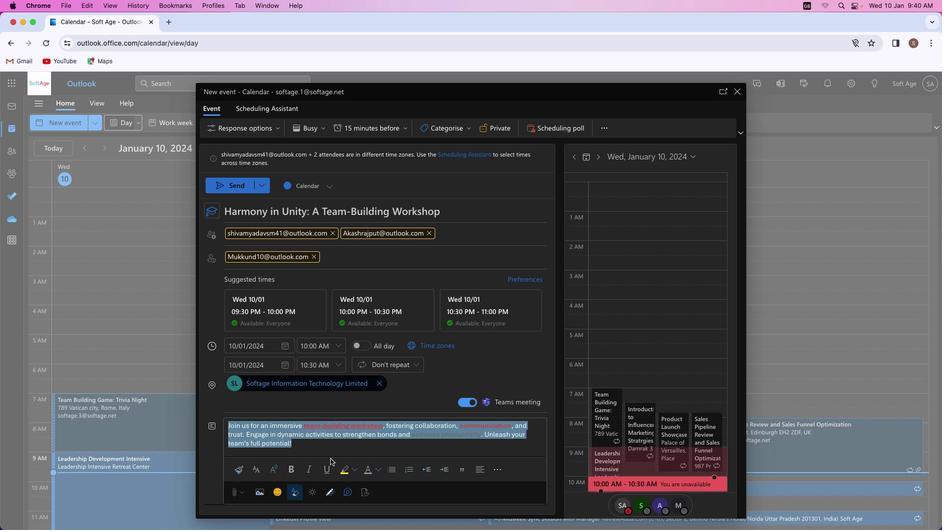 
Action: Mouse moved to (319, 448)
Screenshot: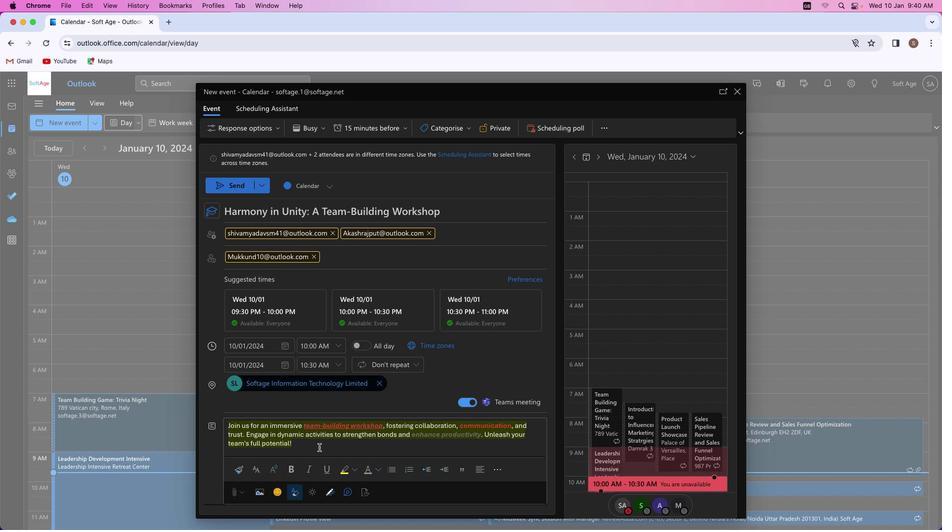 
Action: Mouse pressed left at (319, 448)
Screenshot: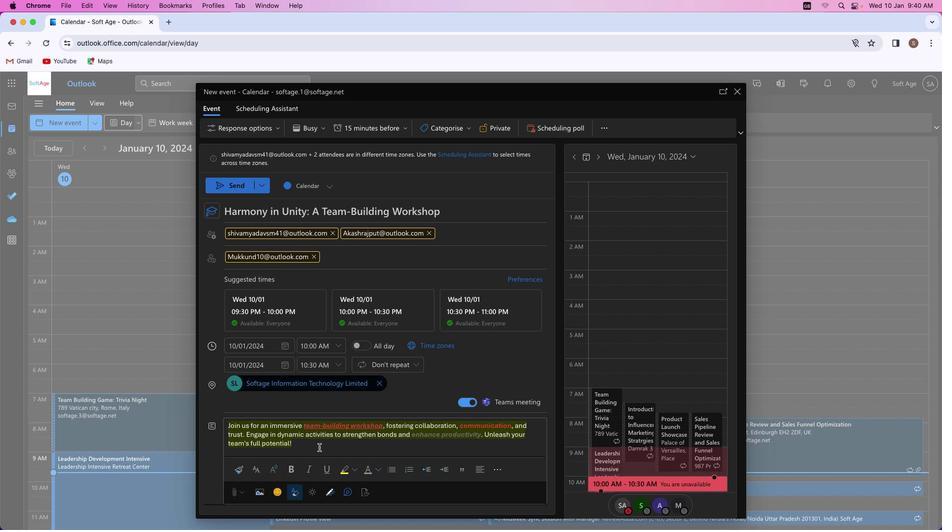 
Action: Mouse moved to (464, 128)
Screenshot: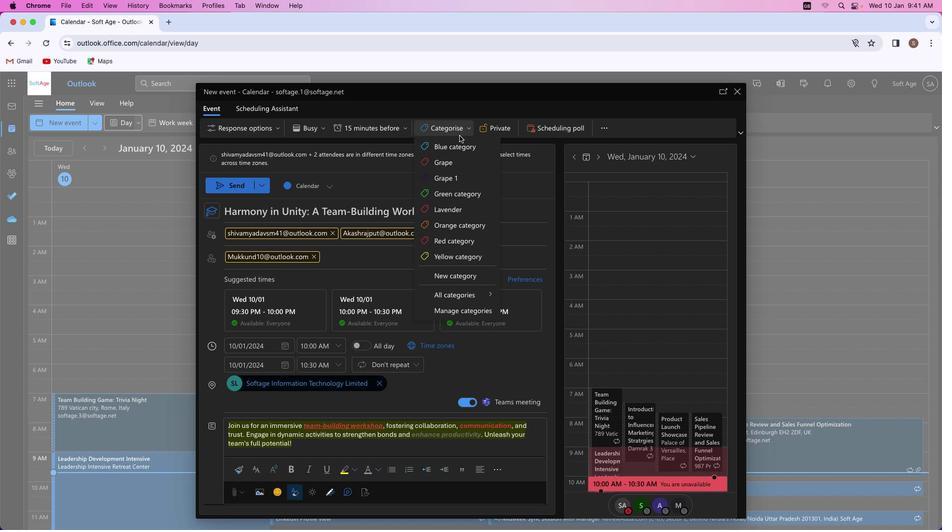 
Action: Mouse pressed left at (464, 128)
Screenshot: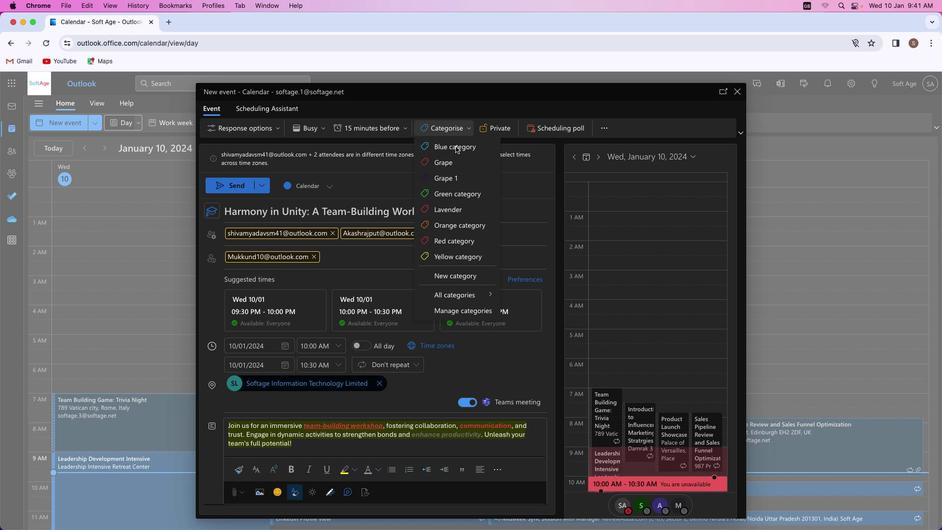 
Action: Mouse moved to (441, 197)
Screenshot: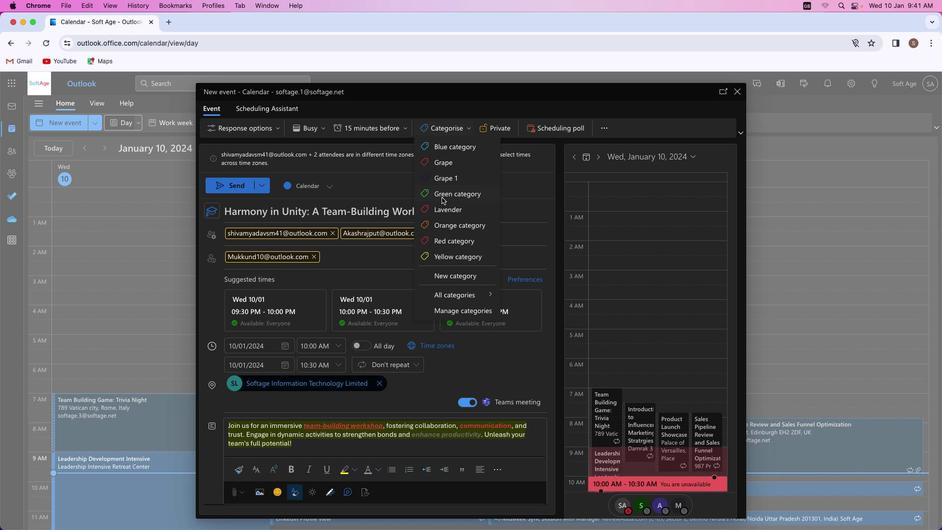 
Action: Mouse pressed left at (441, 197)
Screenshot: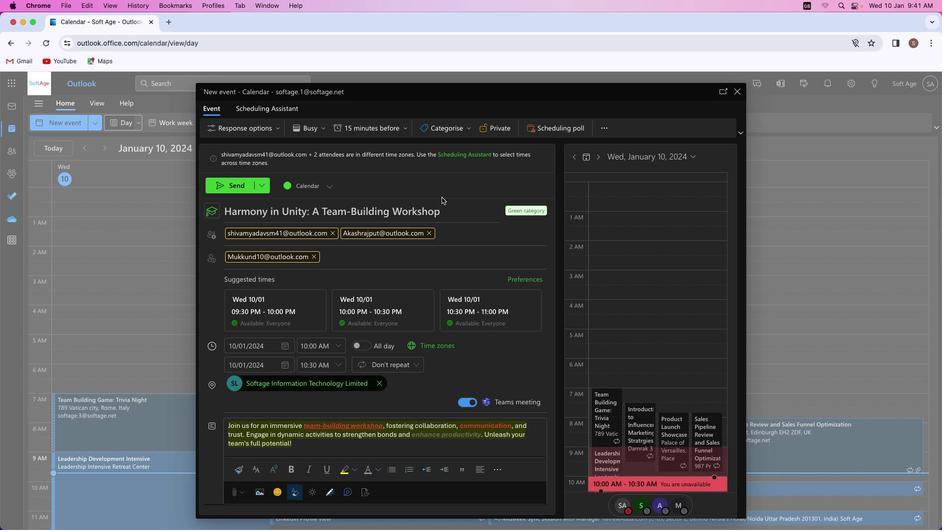 
Action: Mouse moved to (225, 183)
Screenshot: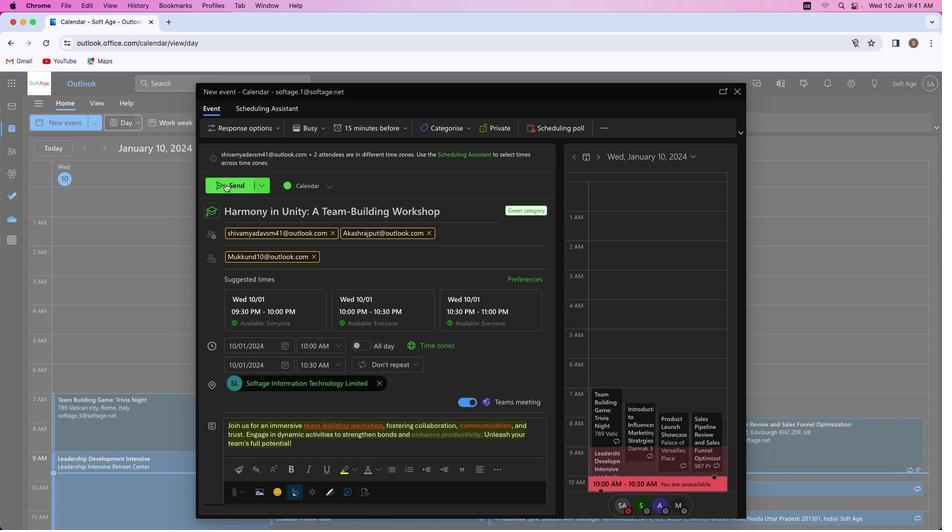 
Action: Mouse pressed left at (225, 183)
Screenshot: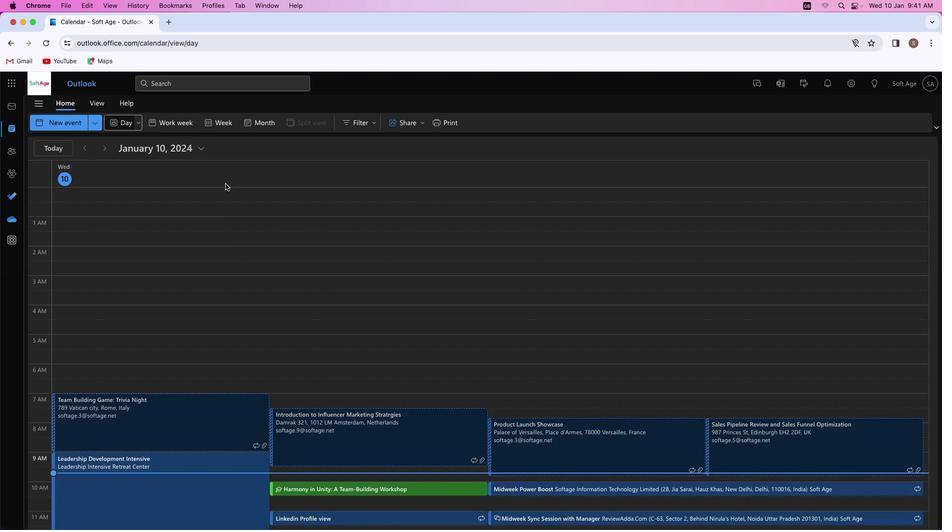 
Action: Mouse moved to (469, 296)
Screenshot: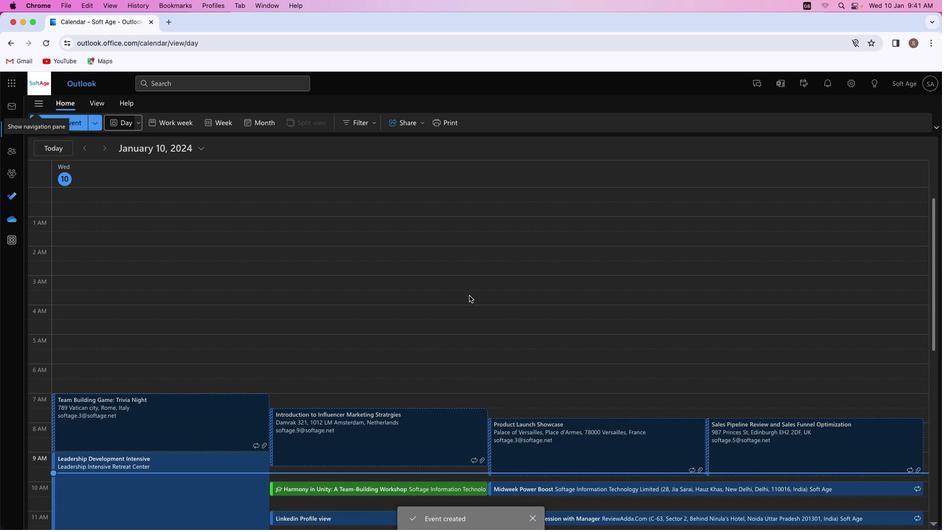 
